 Task: Add an event with the title Sales Strategy Review and Alignment Meeting, date ''2023/11/07'', time 7:00 AM to 9:00 AMand add a description: During this session, we will gather a diverse group of experts, including environmentalists, engineers, urban planners, technology enthusiasts, and policy makers, to foster a multidimensional perspective on the topic. Through an open exchange of ideas, we will collectively explore creative strategies to minimize carbon emissions, reduce traffic congestion, and promote eco-friendly modes of transportation.Select event color  Sage . Add location for the event as: 123 Leidseplein, Amsterdam, Netherlands, logged in from the account softage.5@softage.netand send the event invitation to softage.3@softage.net and softage.4@softage.net. Set a reminder for the event Doesn''t repeat
Action: Mouse moved to (45, 157)
Screenshot: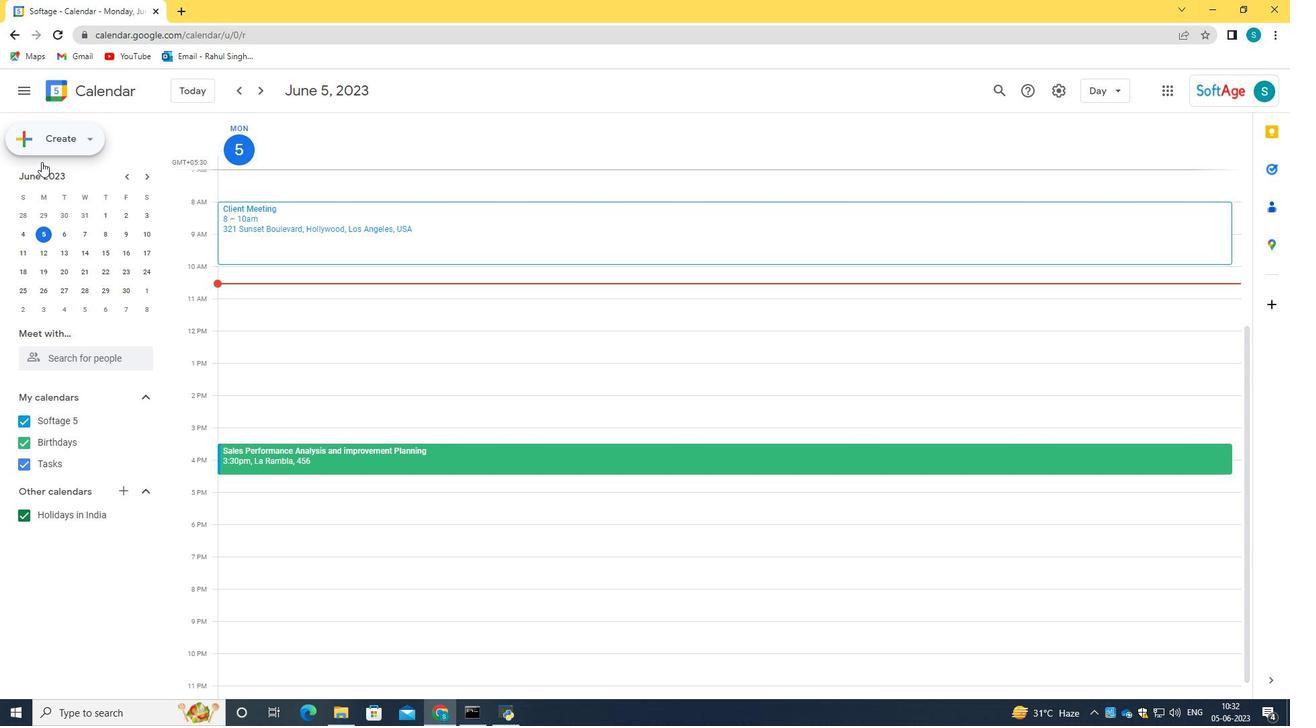 
Action: Mouse pressed left at (45, 157)
Screenshot: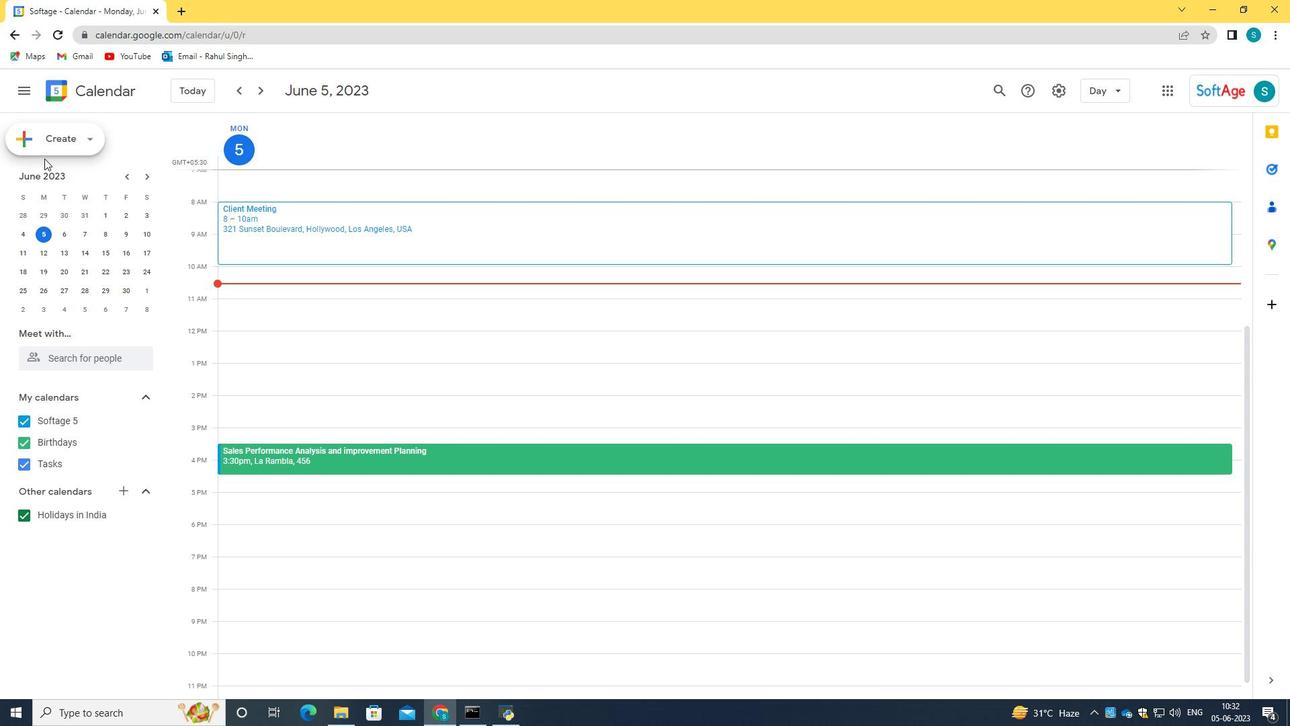 
Action: Mouse moved to (63, 142)
Screenshot: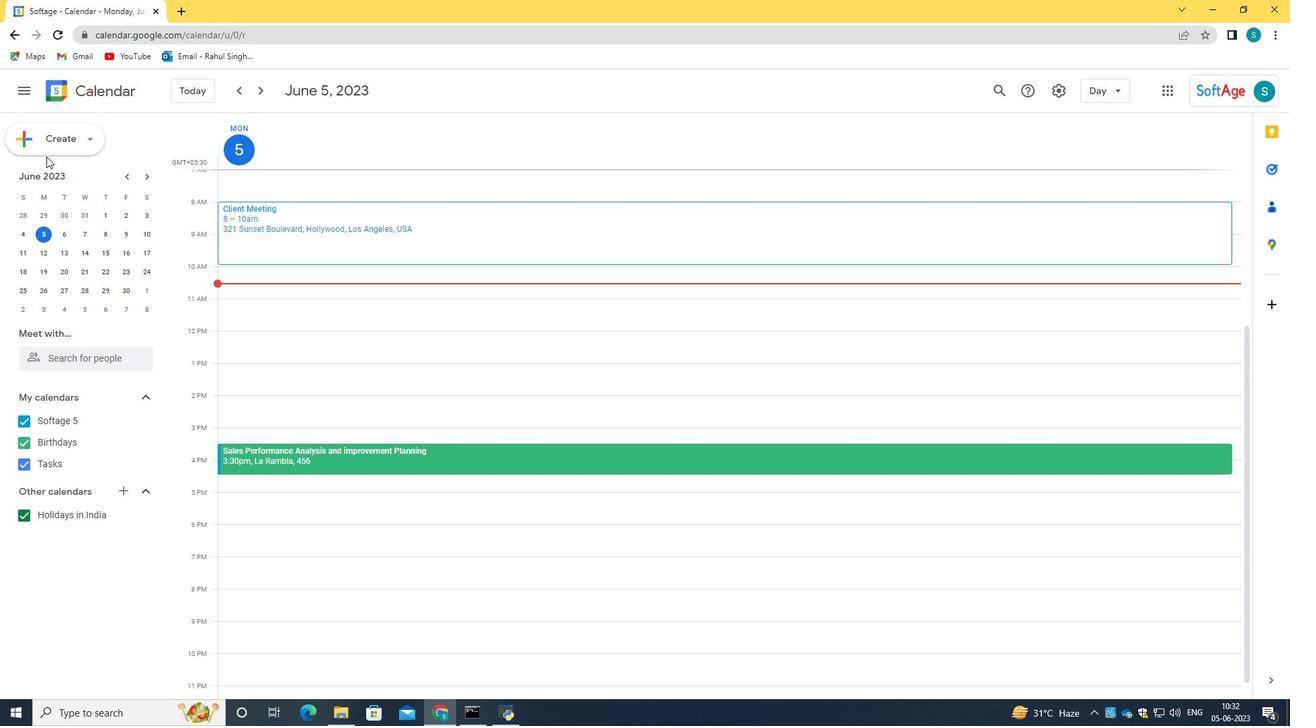 
Action: Mouse pressed left at (63, 142)
Screenshot: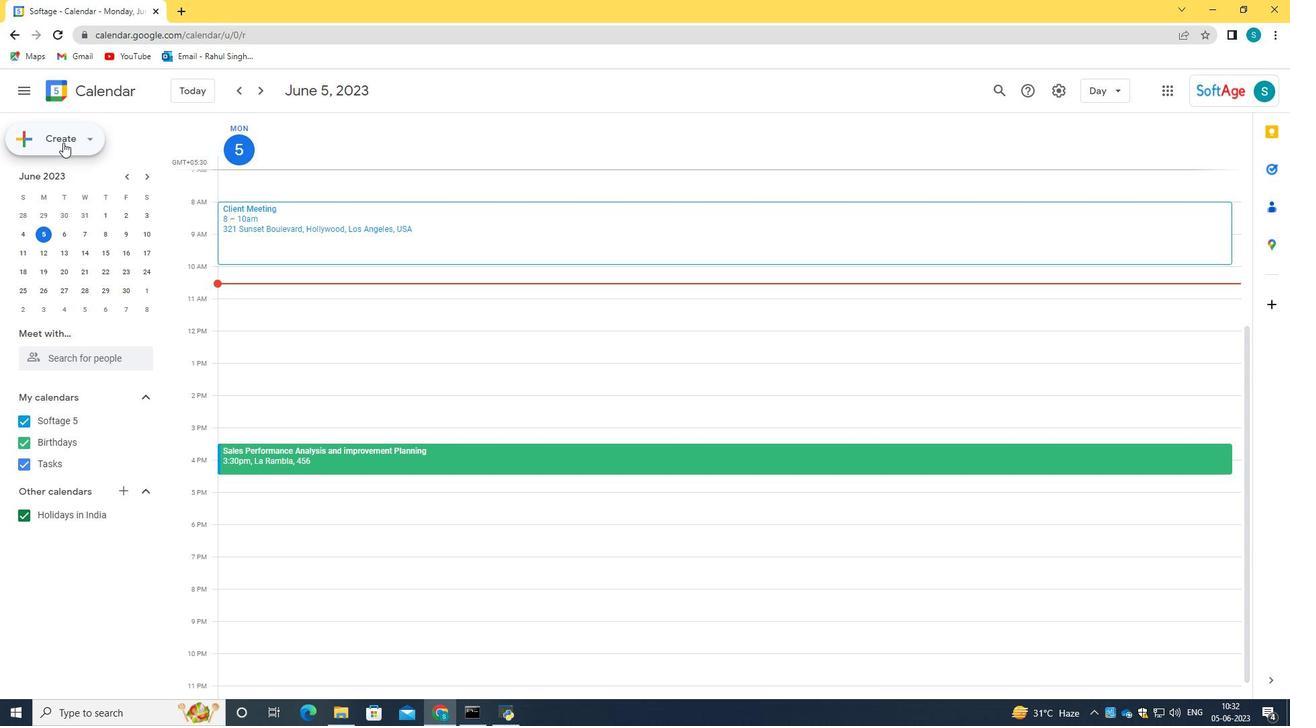 
Action: Mouse moved to (54, 178)
Screenshot: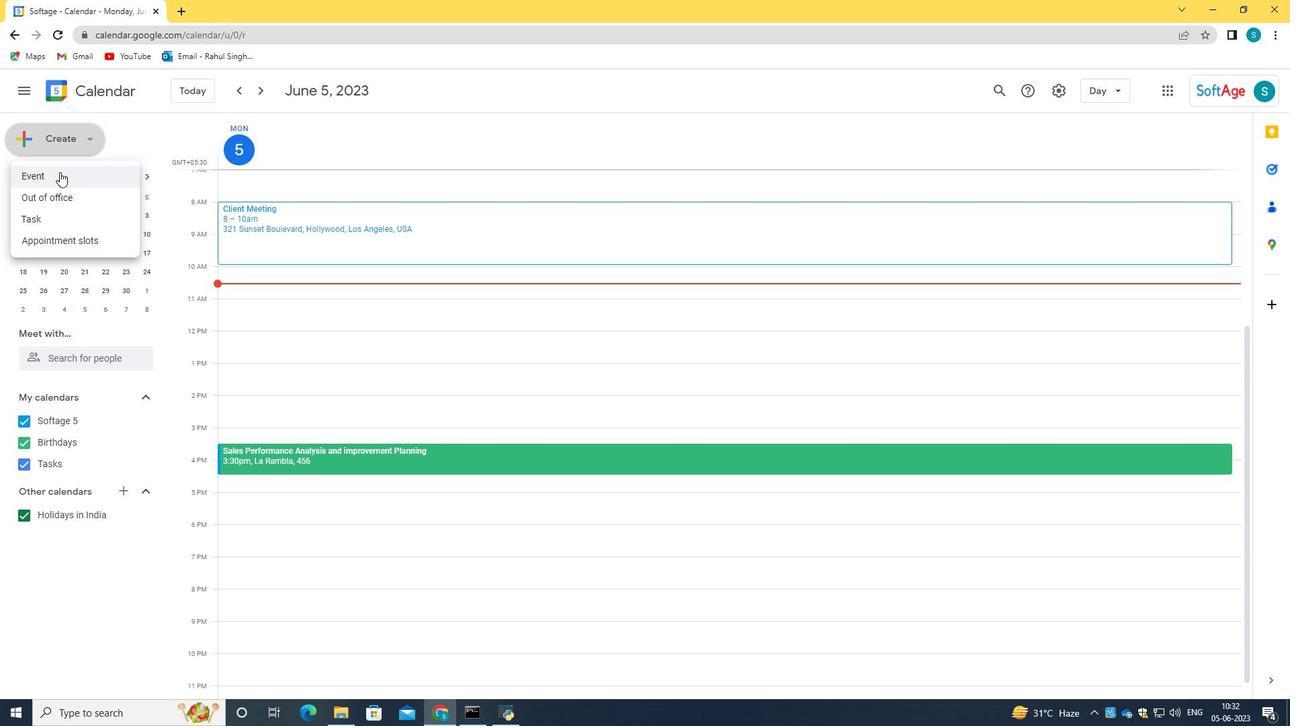
Action: Mouse pressed left at (54, 178)
Screenshot: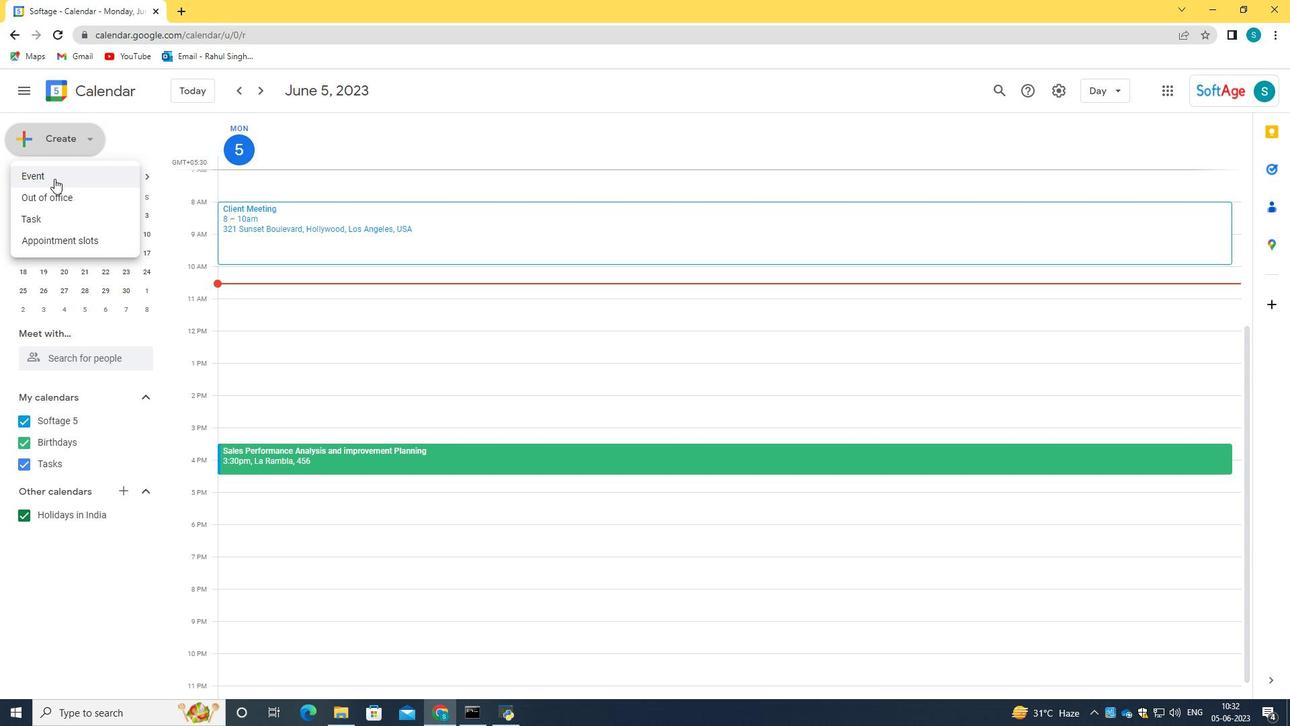
Action: Mouse moved to (763, 543)
Screenshot: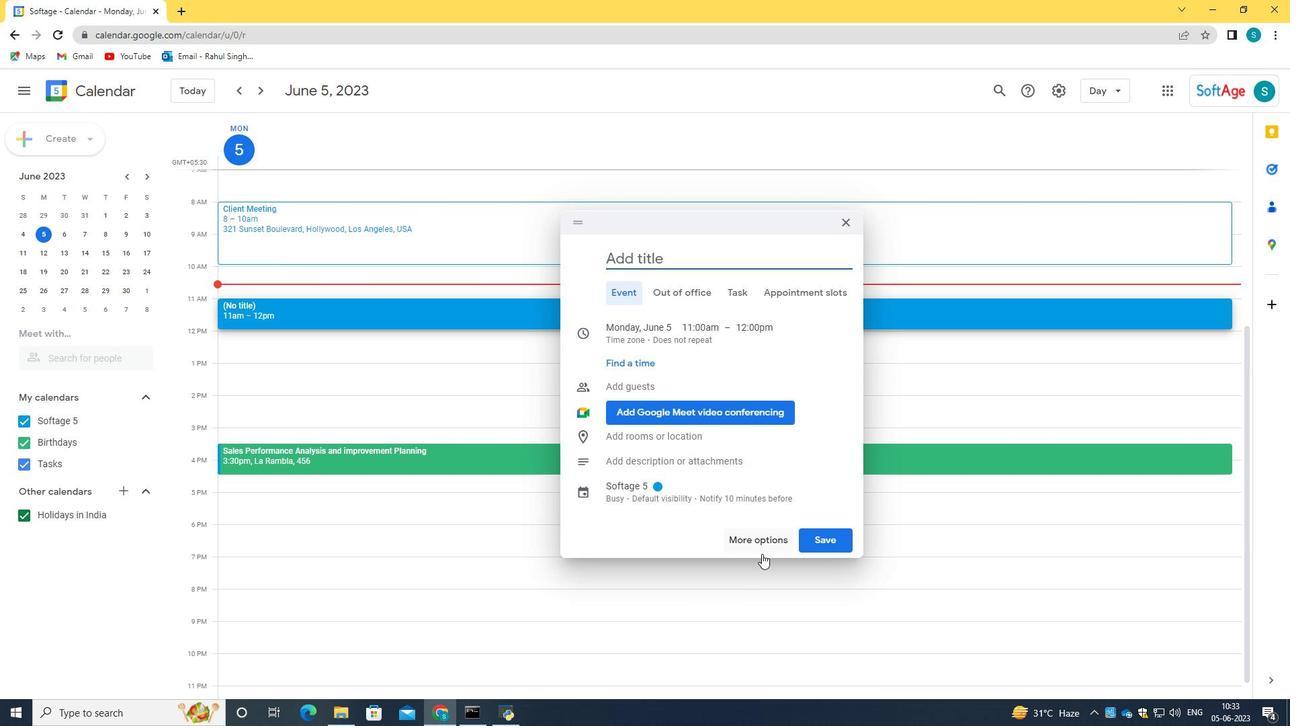 
Action: Mouse pressed left at (763, 543)
Screenshot: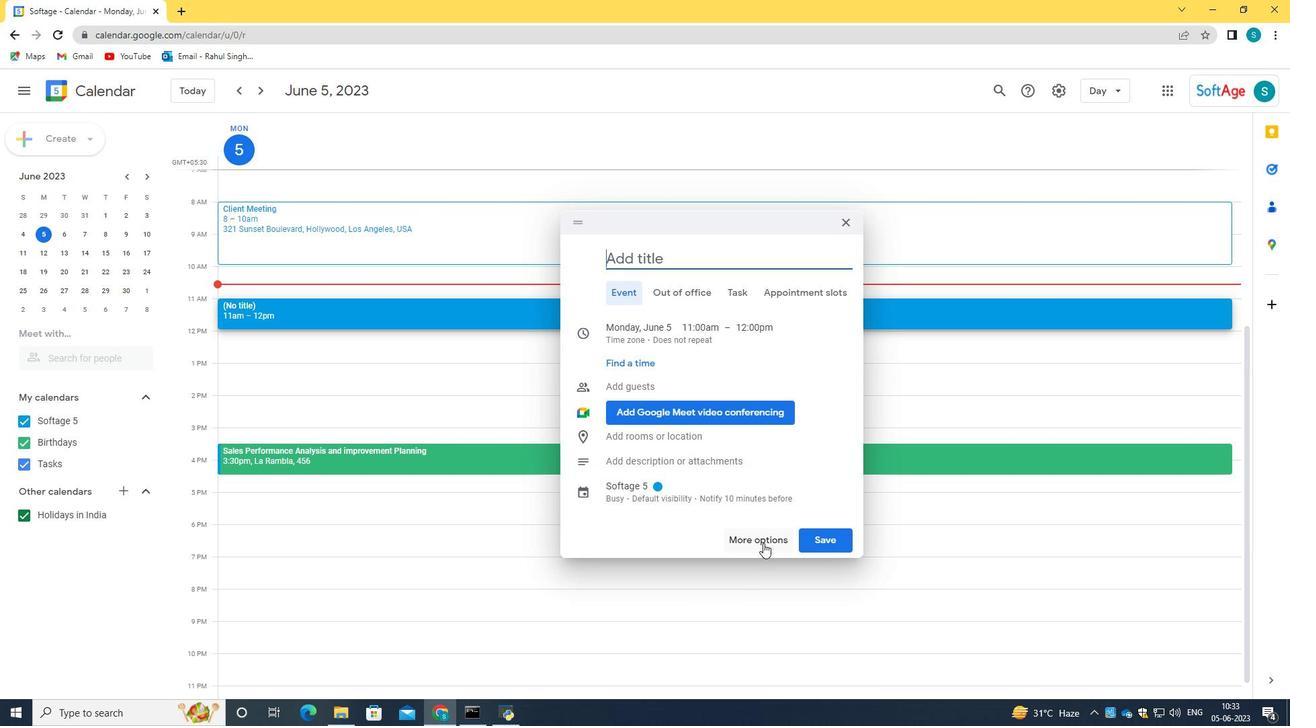 
Action: Mouse moved to (159, 99)
Screenshot: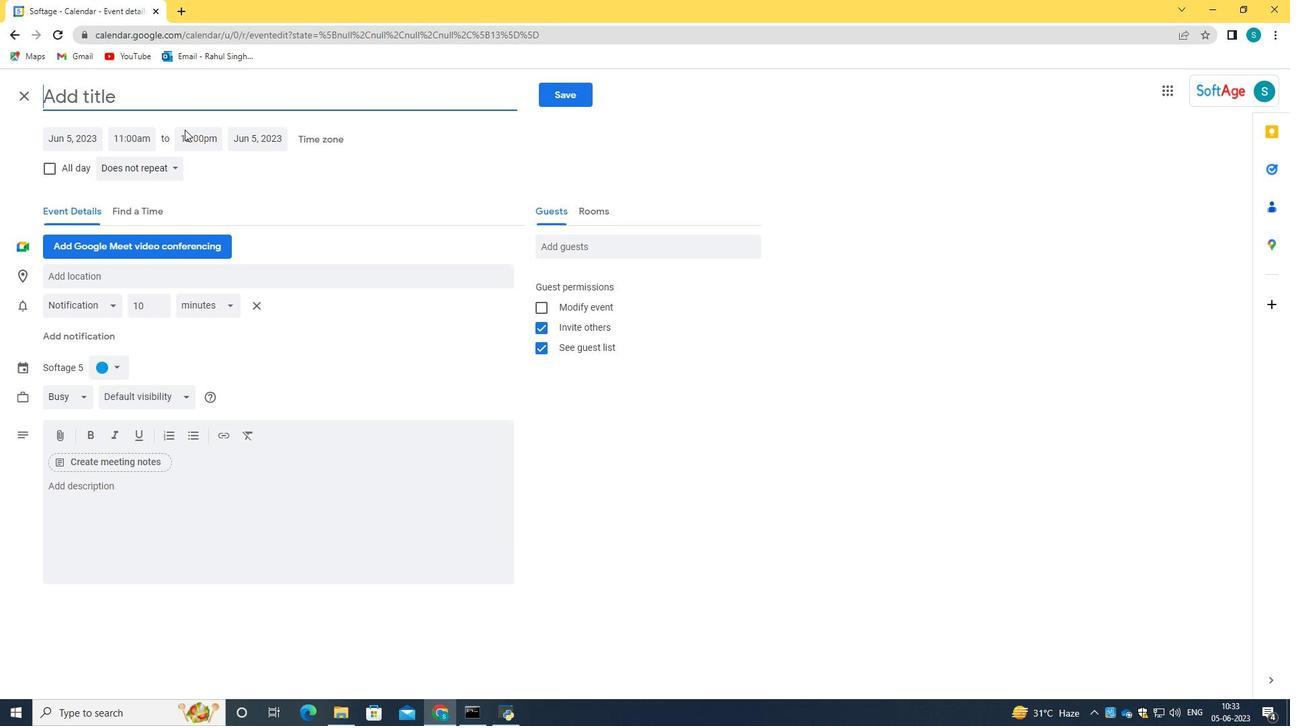 
Action: Mouse pressed left at (159, 99)
Screenshot: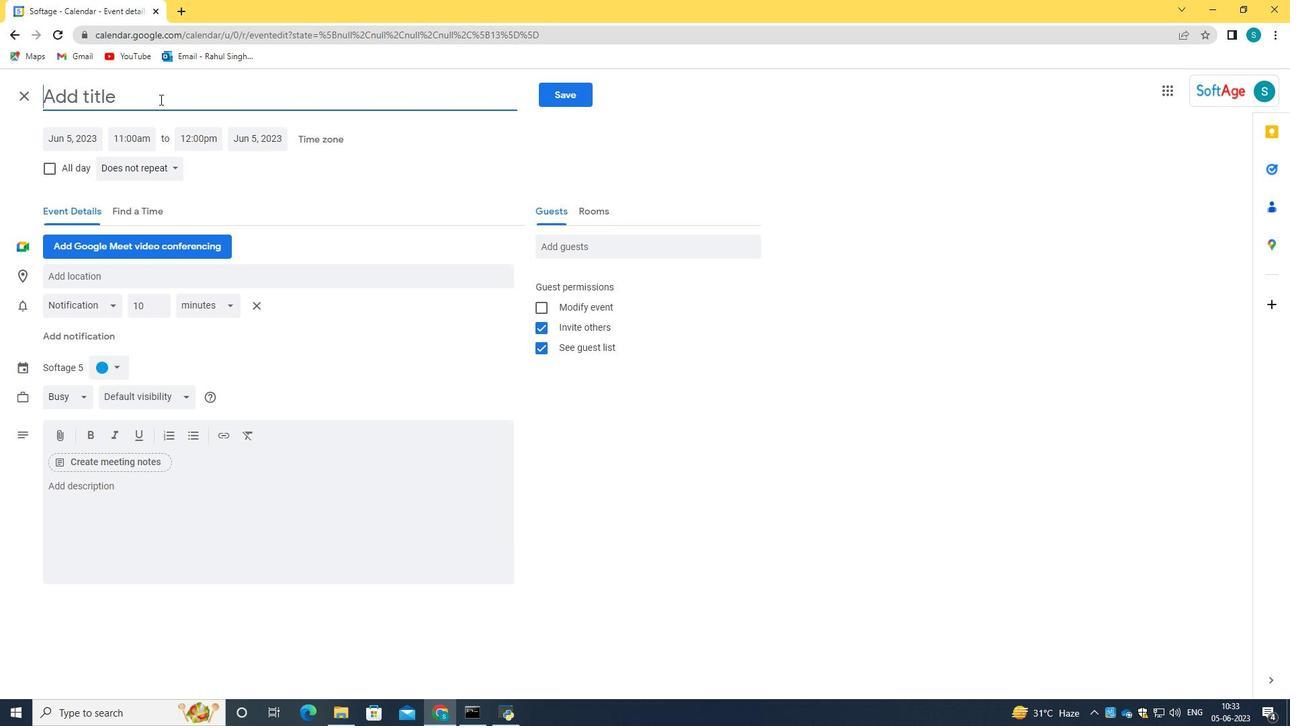 
Action: Key pressed <Key.caps_lock>S<Key.caps_lock>ales<Key.space><Key.caps_lock>S<Key.caps_lock>trategy<Key.space><Key.caps_lock>R<Key.caps_lock>eview<Key.space>and<Key.space><Key.caps_lock>AL<Key.caps_lock><Key.backspace>lignment<Key.space><Key.caps_lock>M<Key.caps_lock>eeting<Key.space>
Screenshot: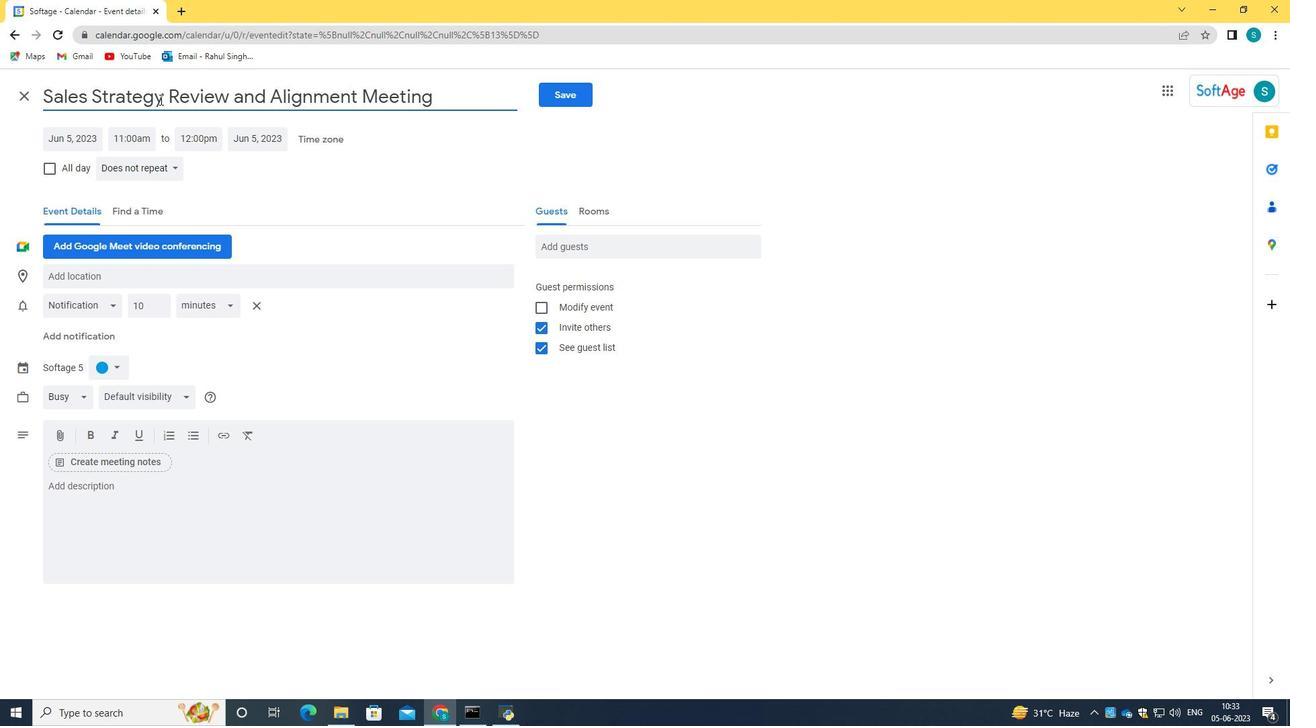 
Action: Mouse moved to (76, 136)
Screenshot: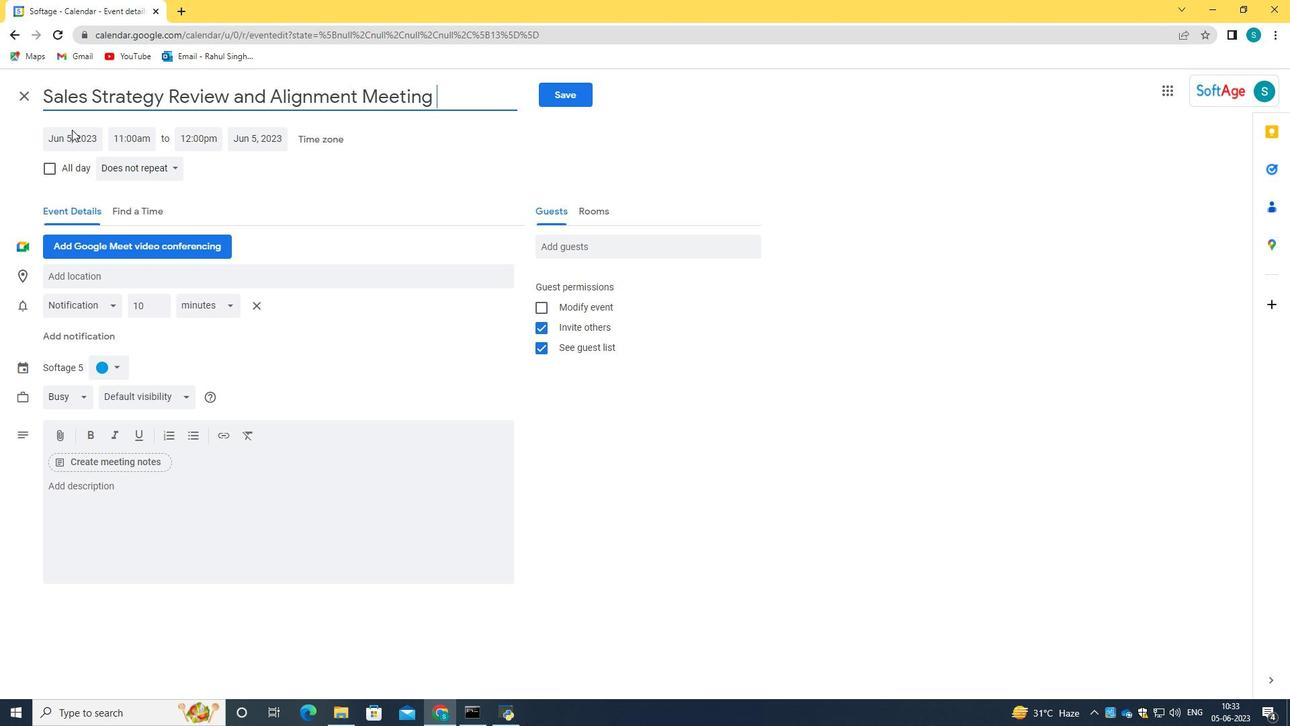 
Action: Mouse pressed left at (76, 136)
Screenshot: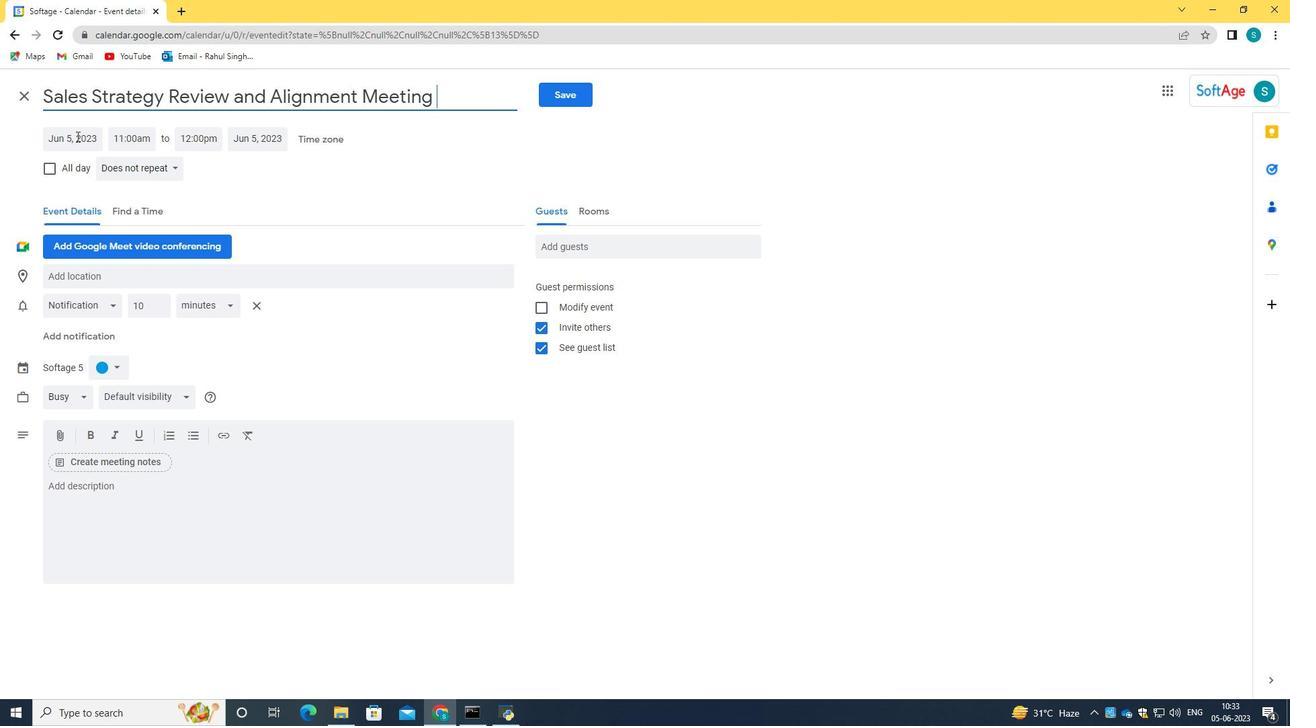 
Action: Key pressed 2023/11/07<Key.tab>07<Key.shift_r>:00<Key.space>am<Key.tab>09<Key.shift_r>:00<Key.space>am
Screenshot: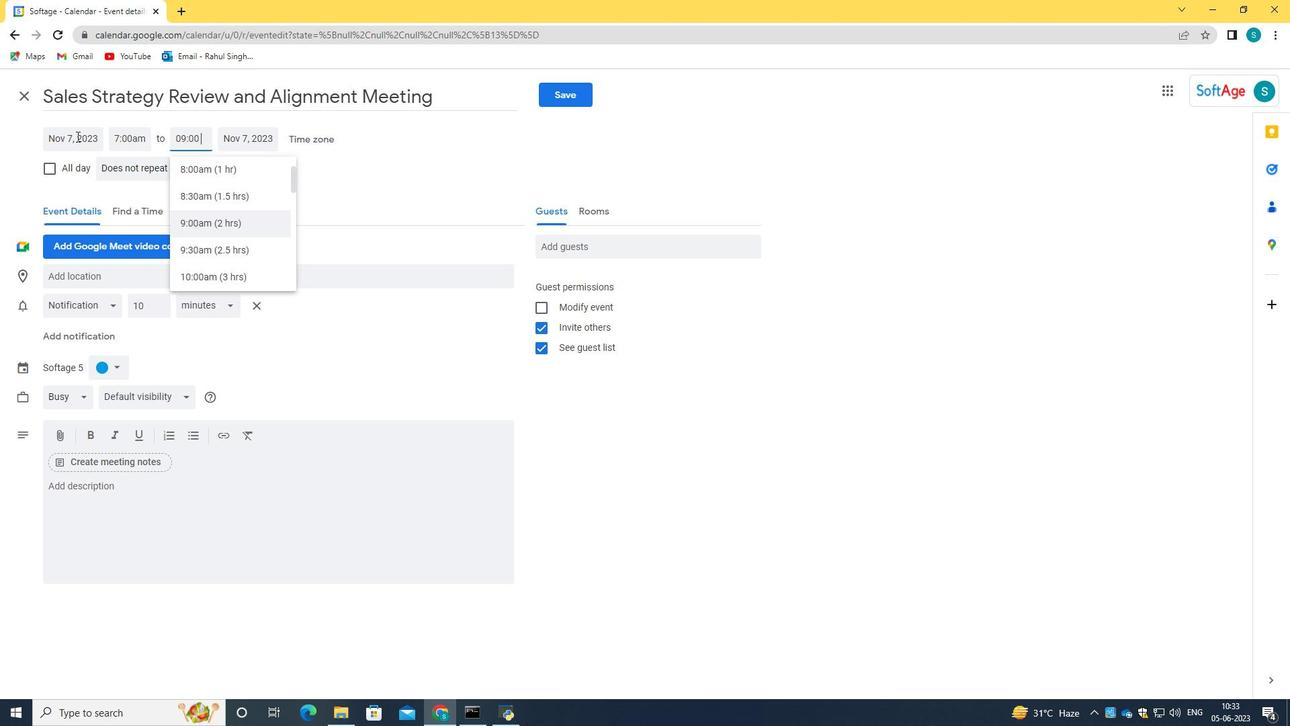 
Action: Mouse moved to (201, 225)
Screenshot: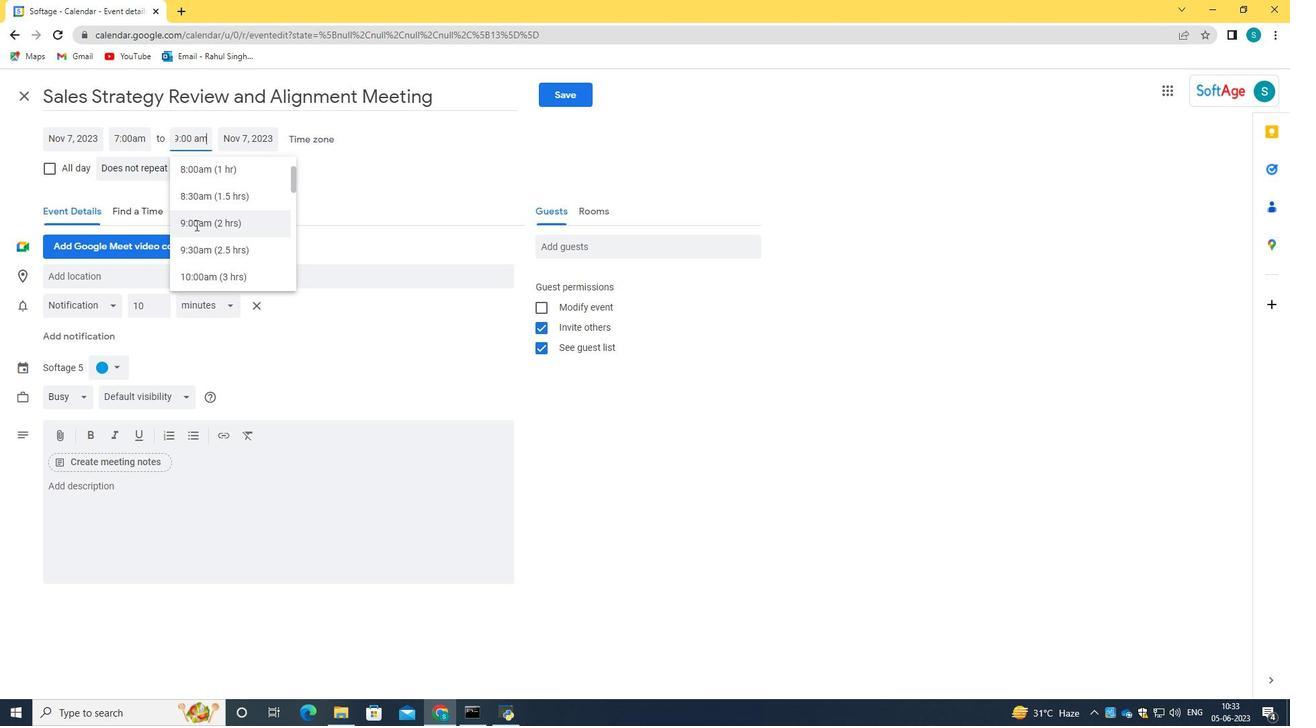 
Action: Mouse pressed left at (201, 225)
Screenshot: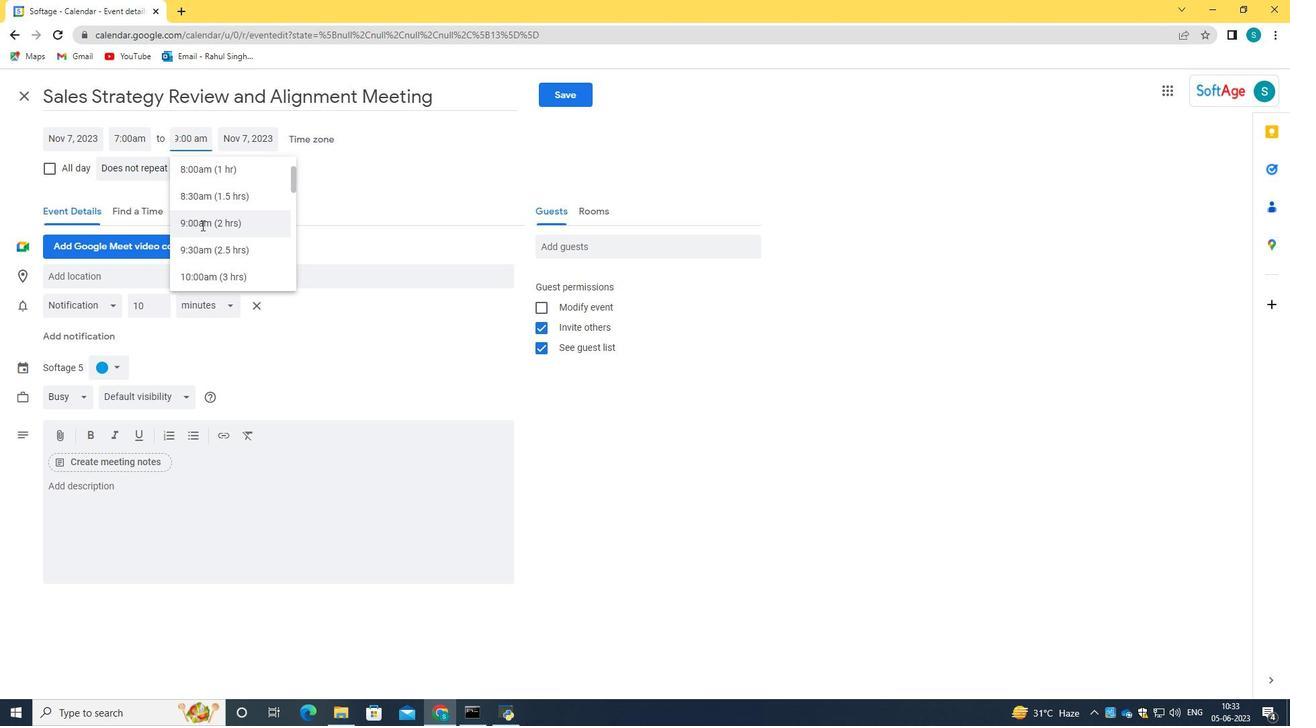 
Action: Mouse moved to (278, 189)
Screenshot: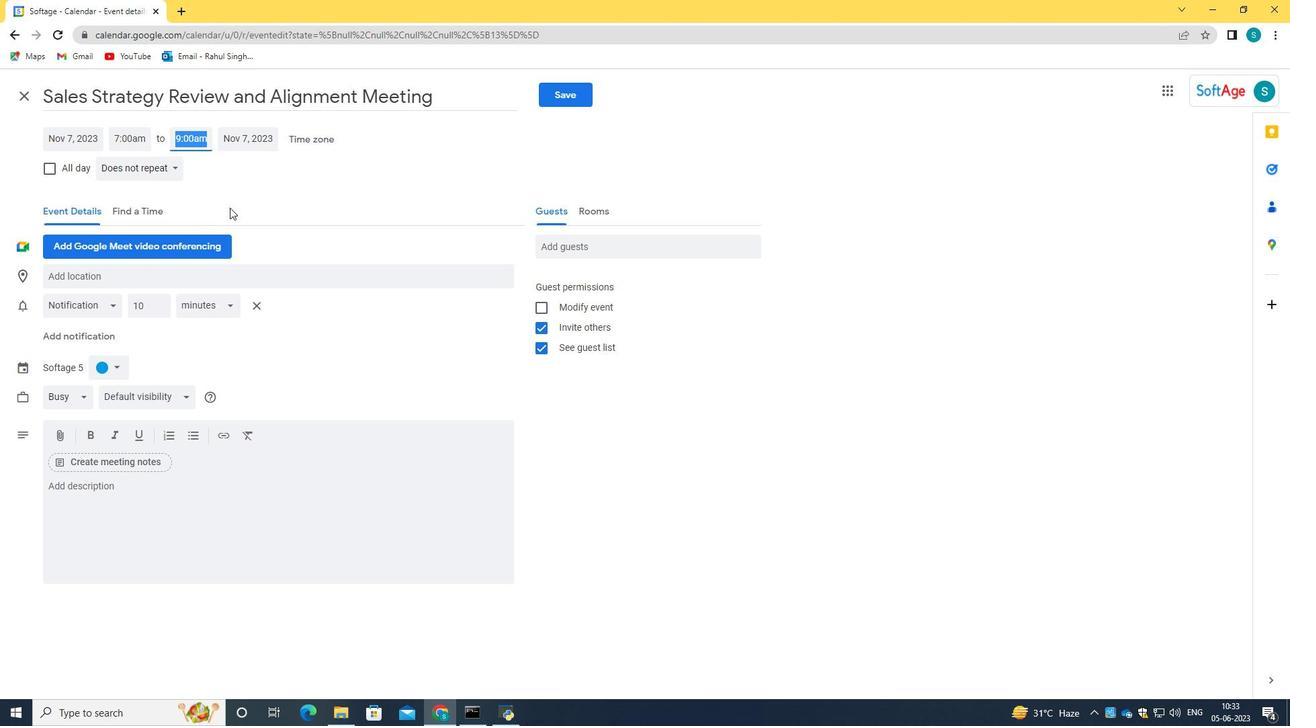 
Action: Mouse pressed left at (278, 189)
Screenshot: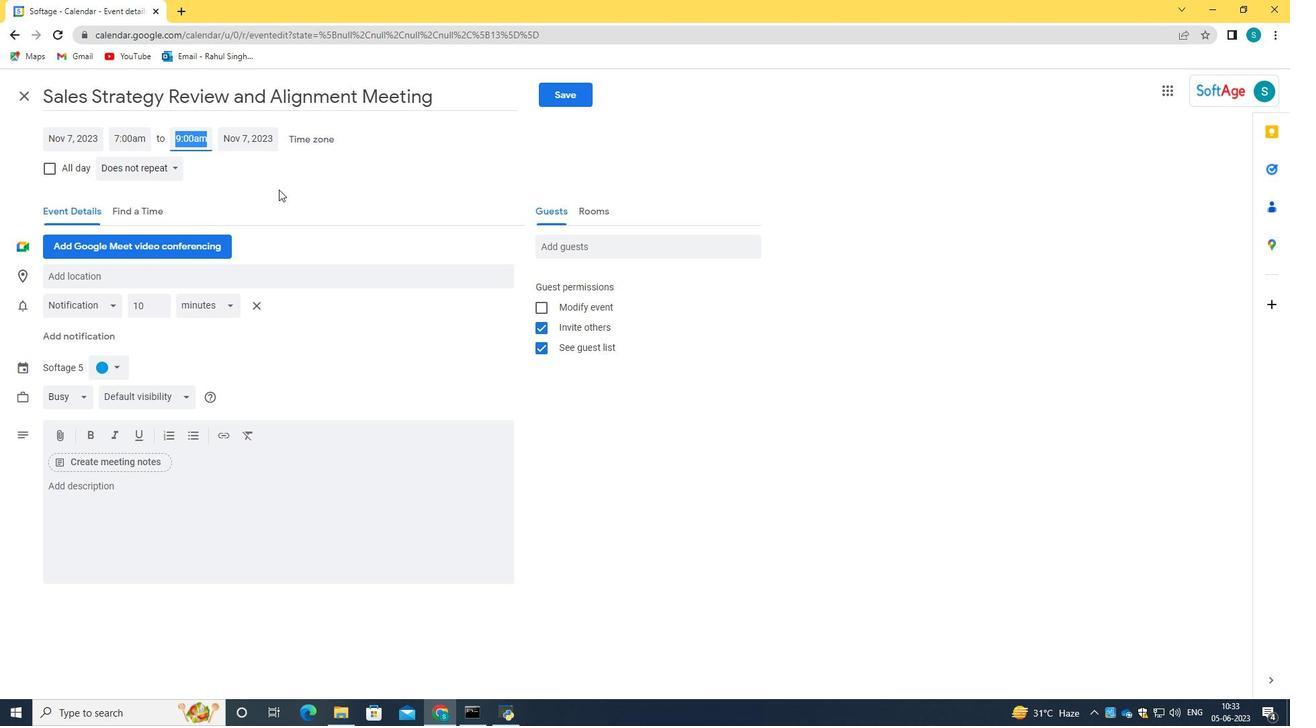 
Action: Mouse moved to (126, 506)
Screenshot: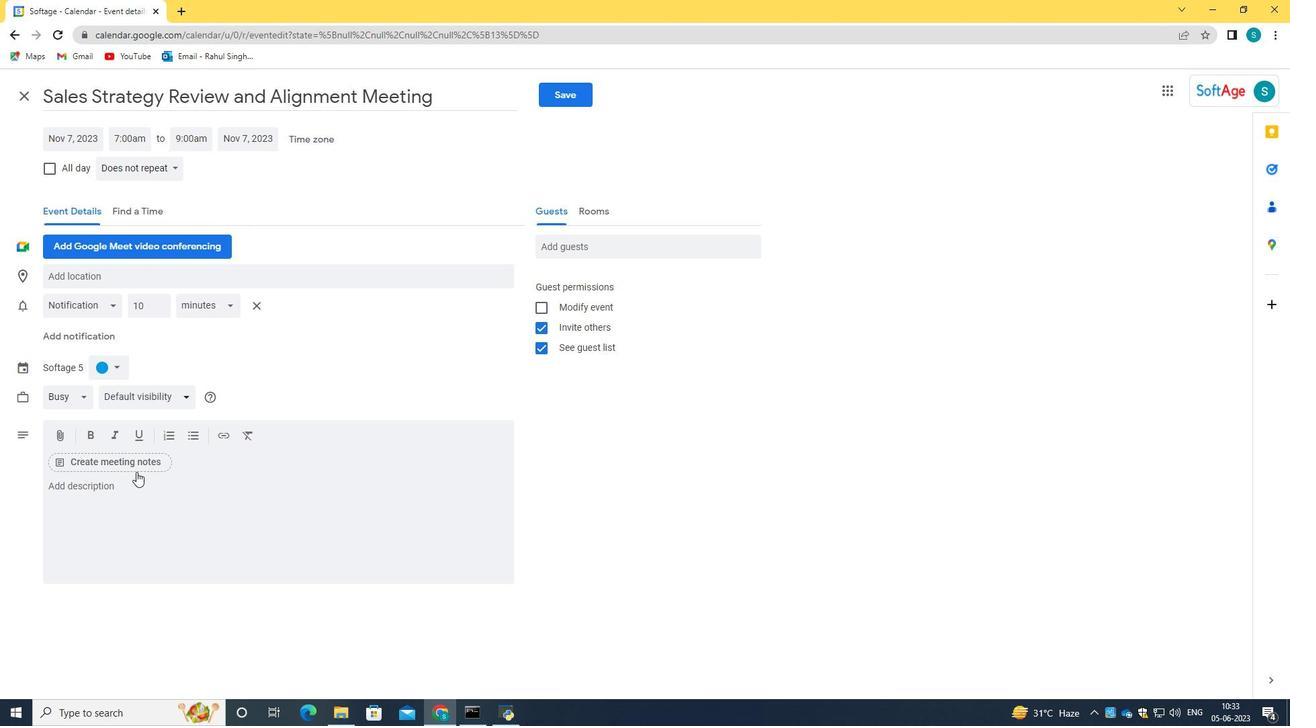 
Action: Mouse pressed left at (126, 506)
Screenshot: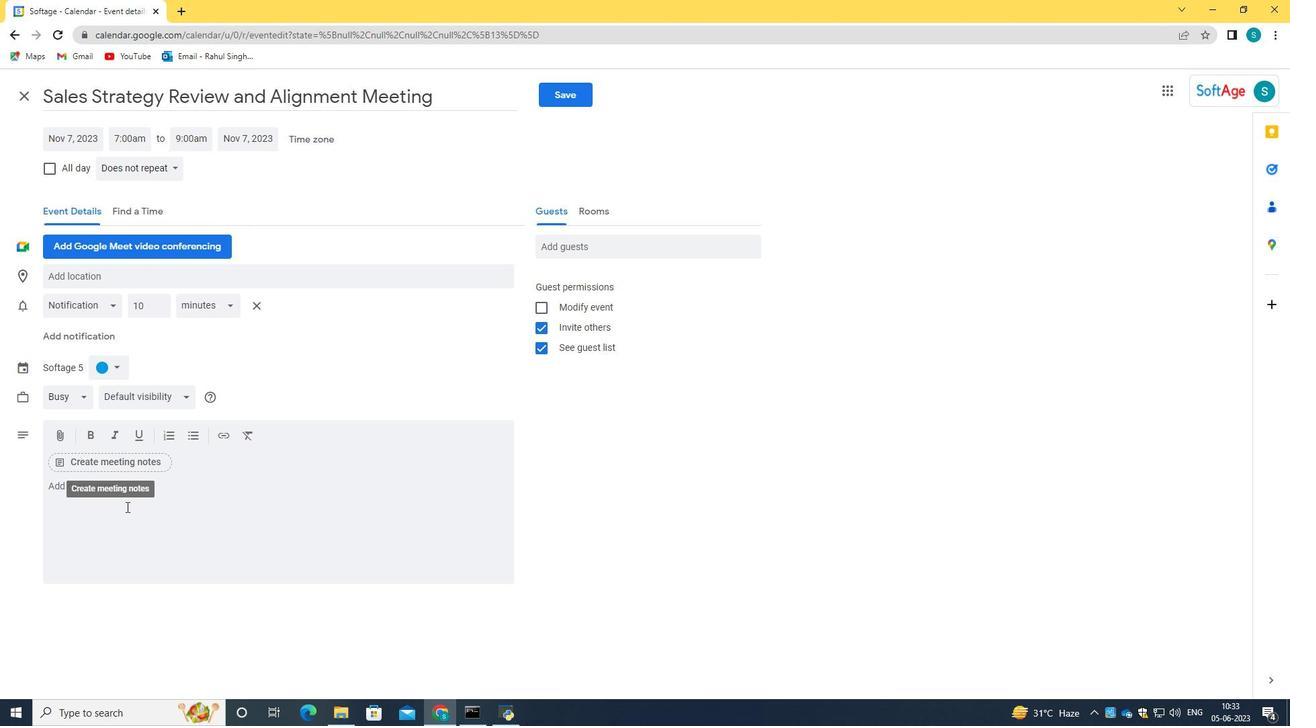 
Action: Key pressed <Key.caps_lock>D<Key.caps_lock>uring<Key.space>this<Key.space><Key.caps_lock>S<Key.caps_lock>ession,<Key.space>we<Key.space>will<Key.space>gather<Key.space>a<Key.space>diverse<Key.space>group<Key.space>of<Key.space>expaer<Key.backspace><Key.backspace><Key.backspace>erts<Key.space><Key.backspace>,<Key.space>including<Key.space>environmentalists,<Key.space>engineers,<Key.space>urban<Key.space>planners,<Key.space>technology<Key.space>enthusiasts,<Key.space>and<Key.space>policy<Key.space>makers,<Key.space>to<Key.space>foster<Key.space>a<Key.space>multiddimensional<Key.space>p=<Key.backspace><Key.backspace>
Screenshot: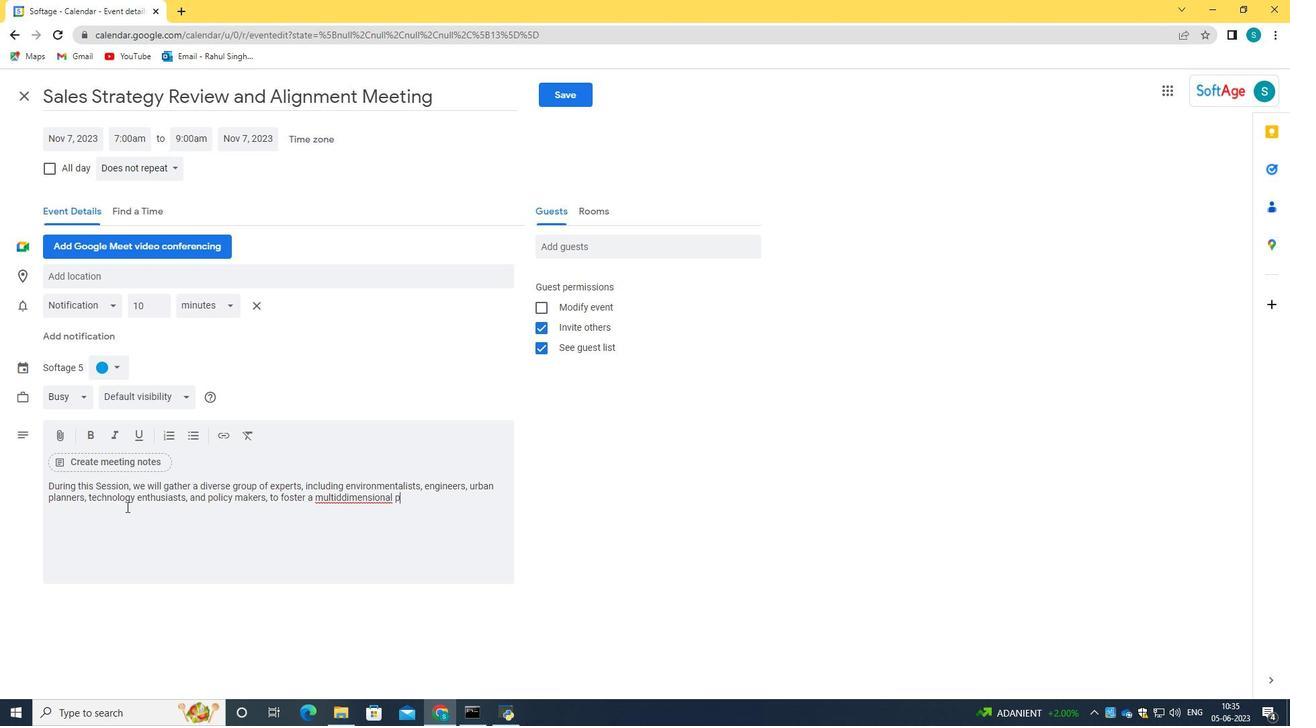 
Action: Mouse moved to (113, 542)
Screenshot: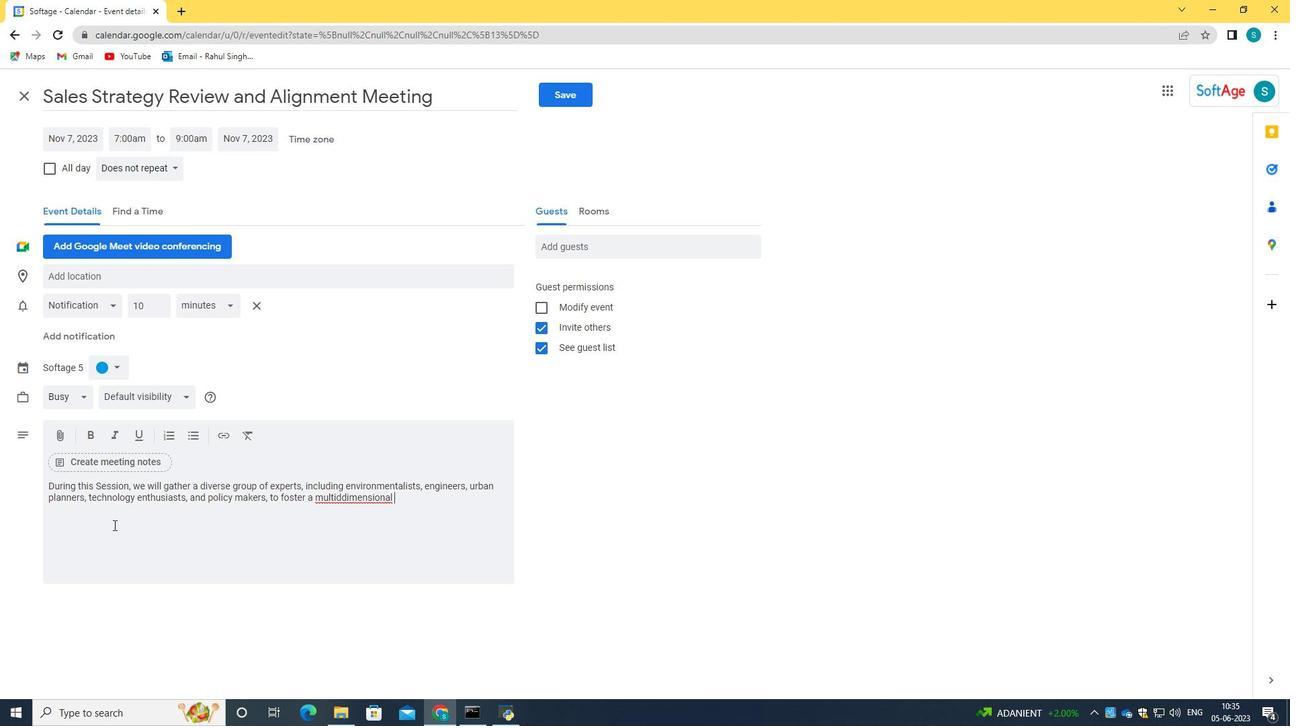
Action: Key pressed <Key.backspace>
Screenshot: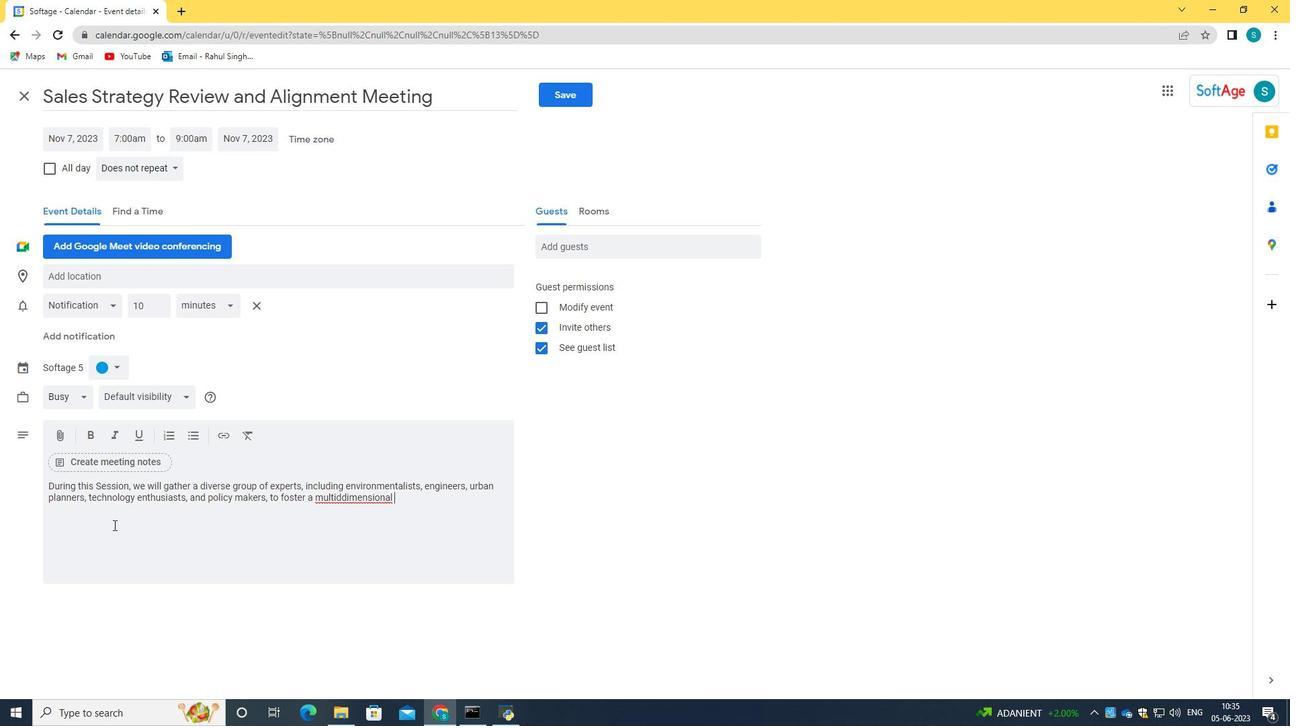 
Action: Mouse moved to (350, 501)
Screenshot: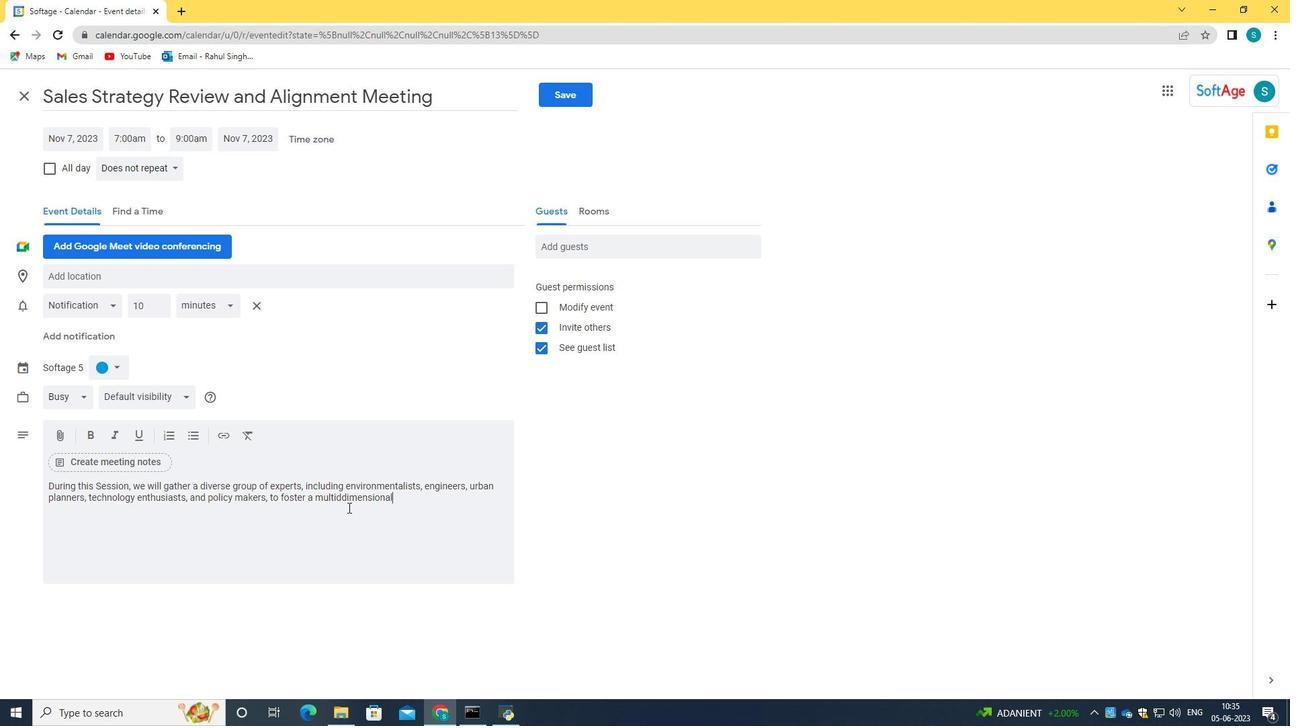 
Action: Mouse pressed right at (350, 501)
Screenshot: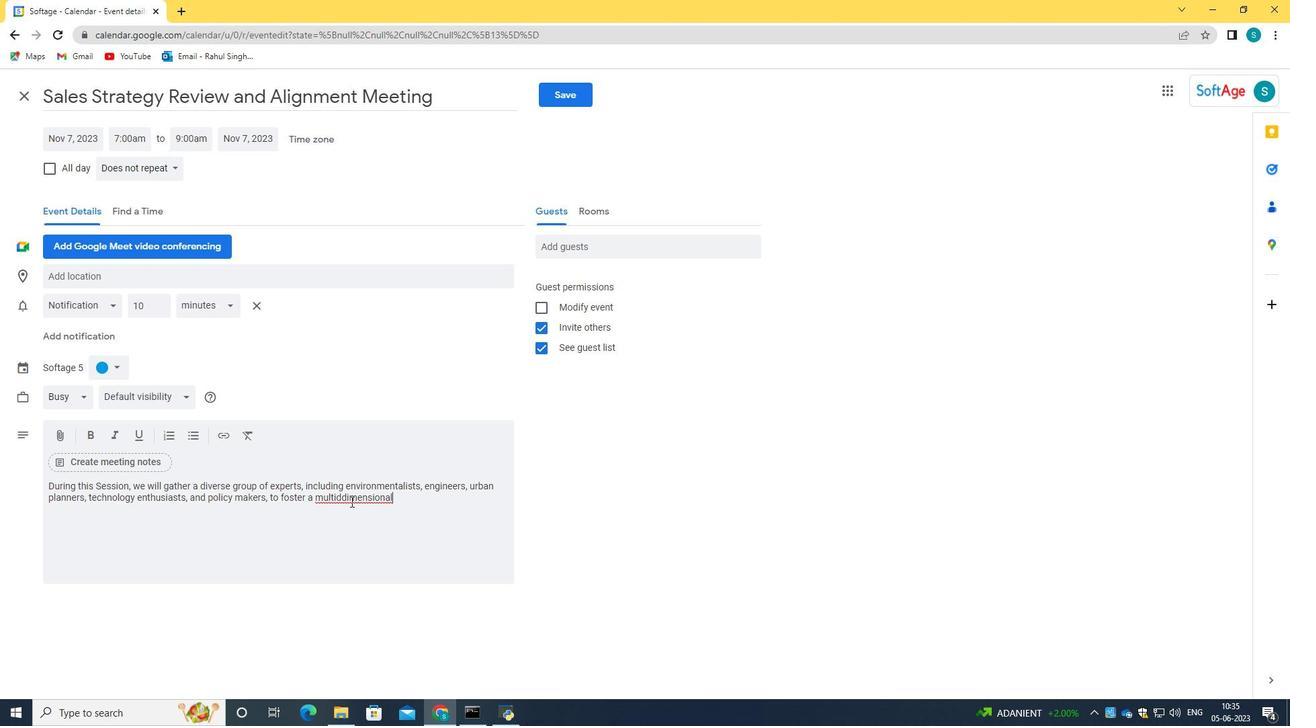 
Action: Mouse moved to (495, 328)
Screenshot: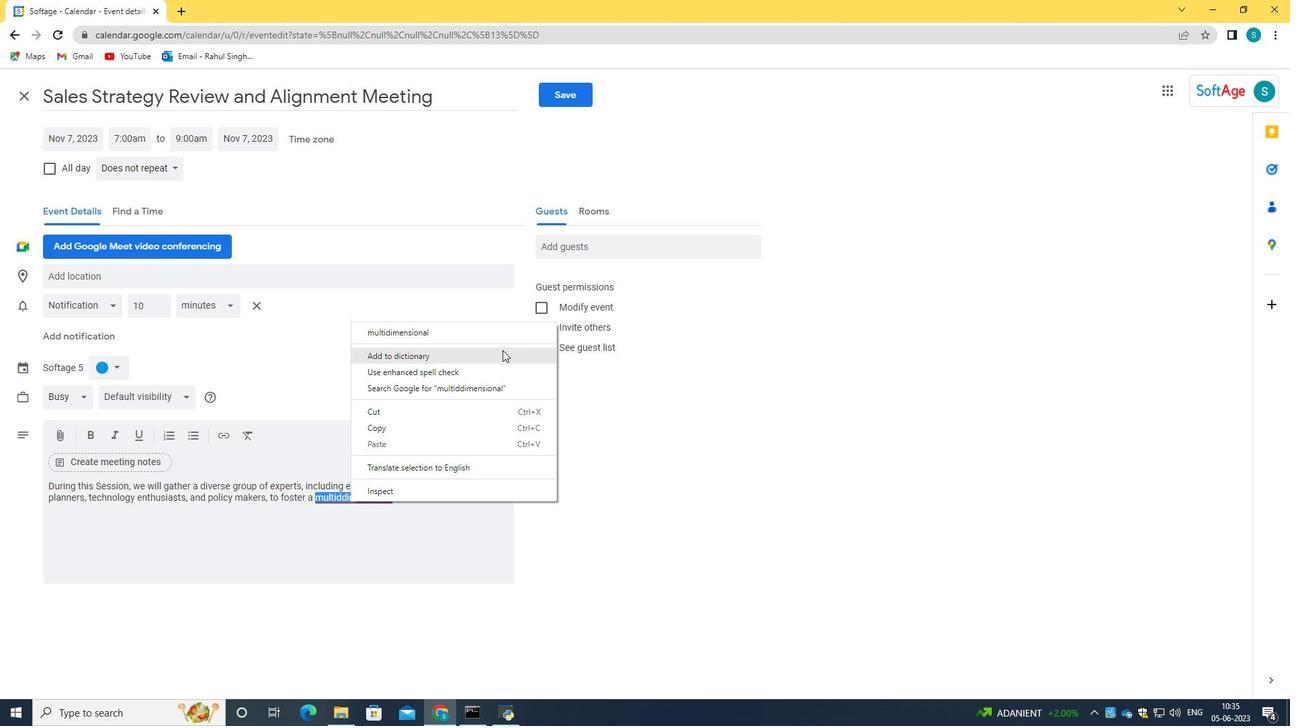
Action: Mouse pressed left at (495, 328)
Screenshot: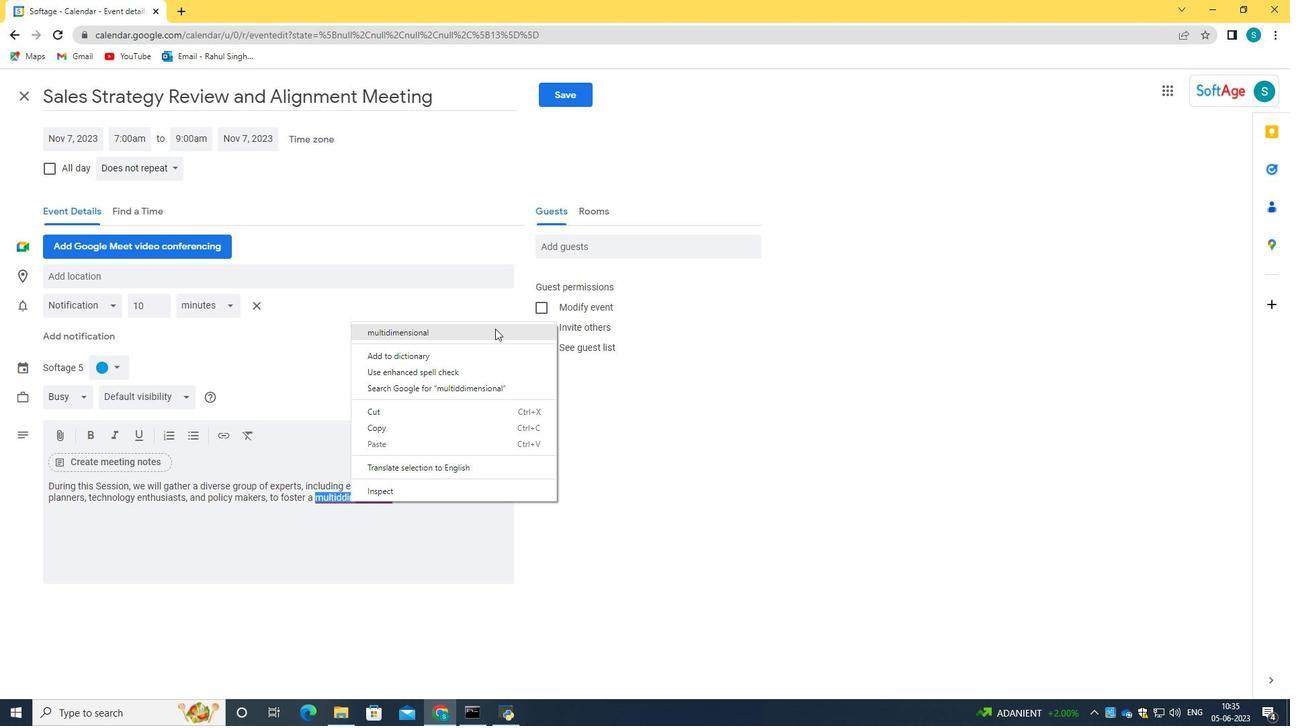 
Action: Mouse moved to (442, 495)
Screenshot: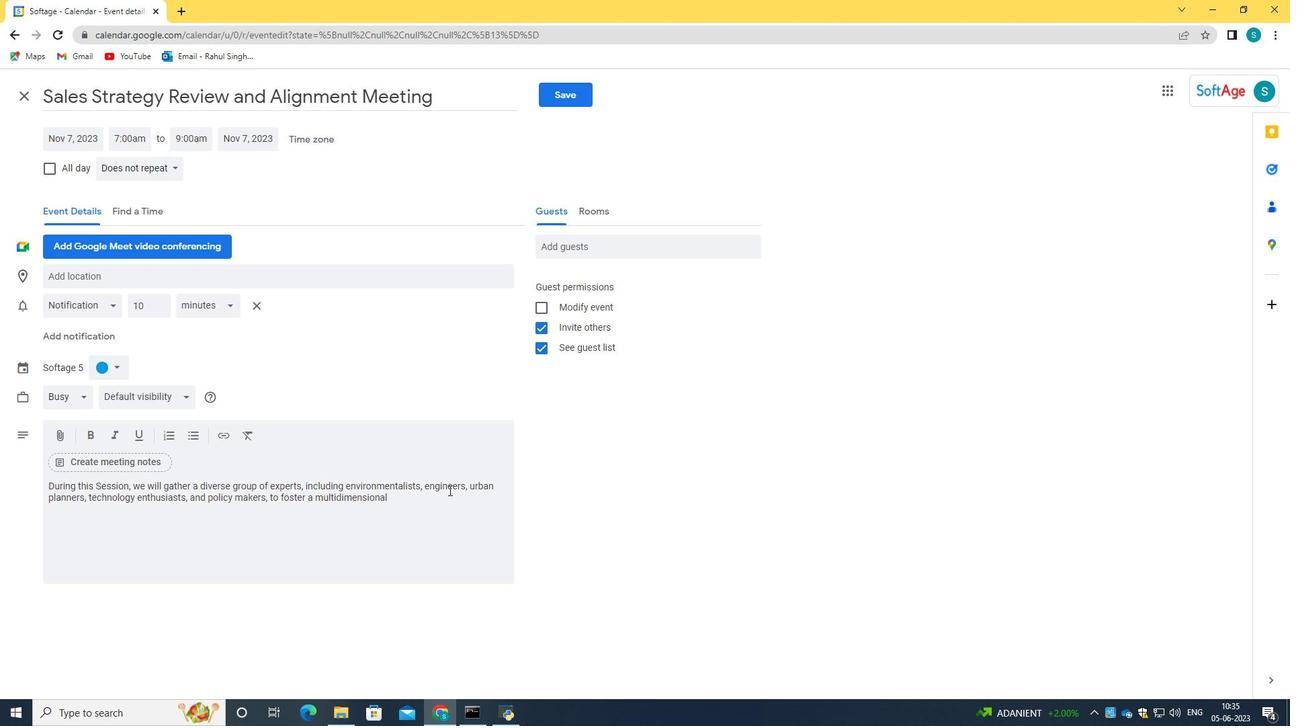 
Action: Key pressed <Key.space>
Screenshot: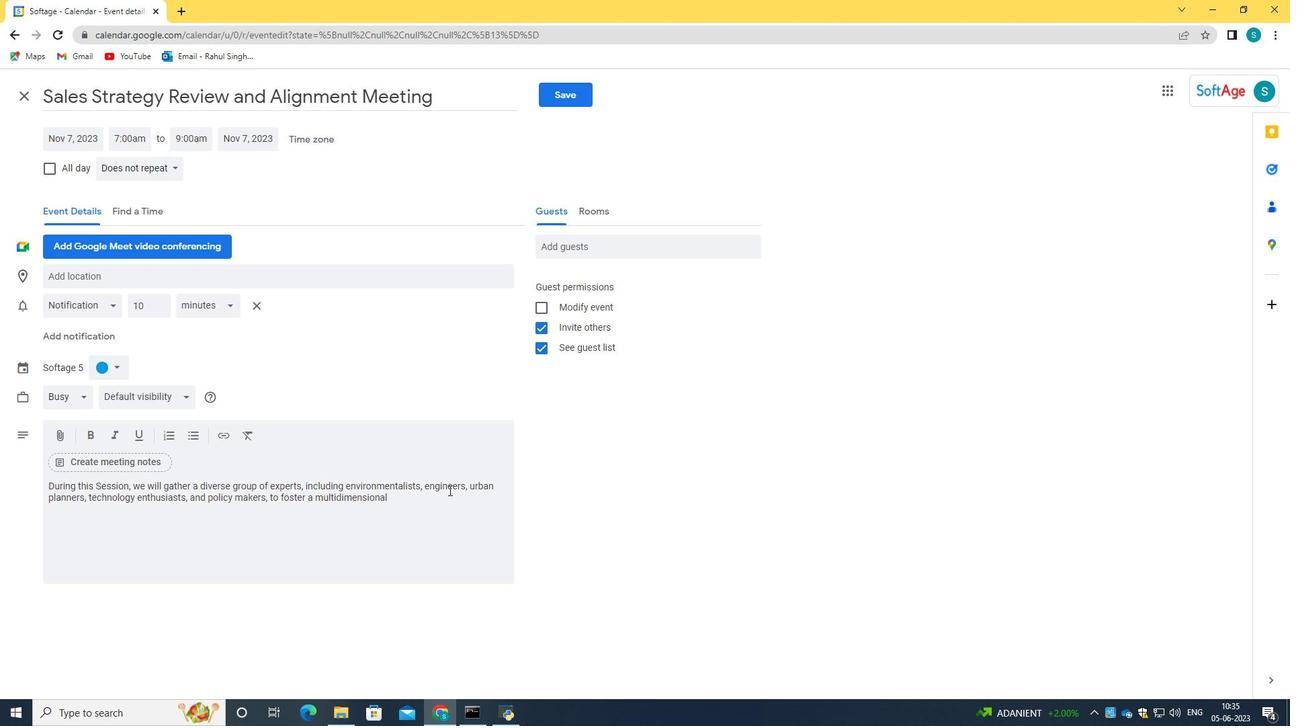 
Action: Mouse moved to (434, 500)
Screenshot: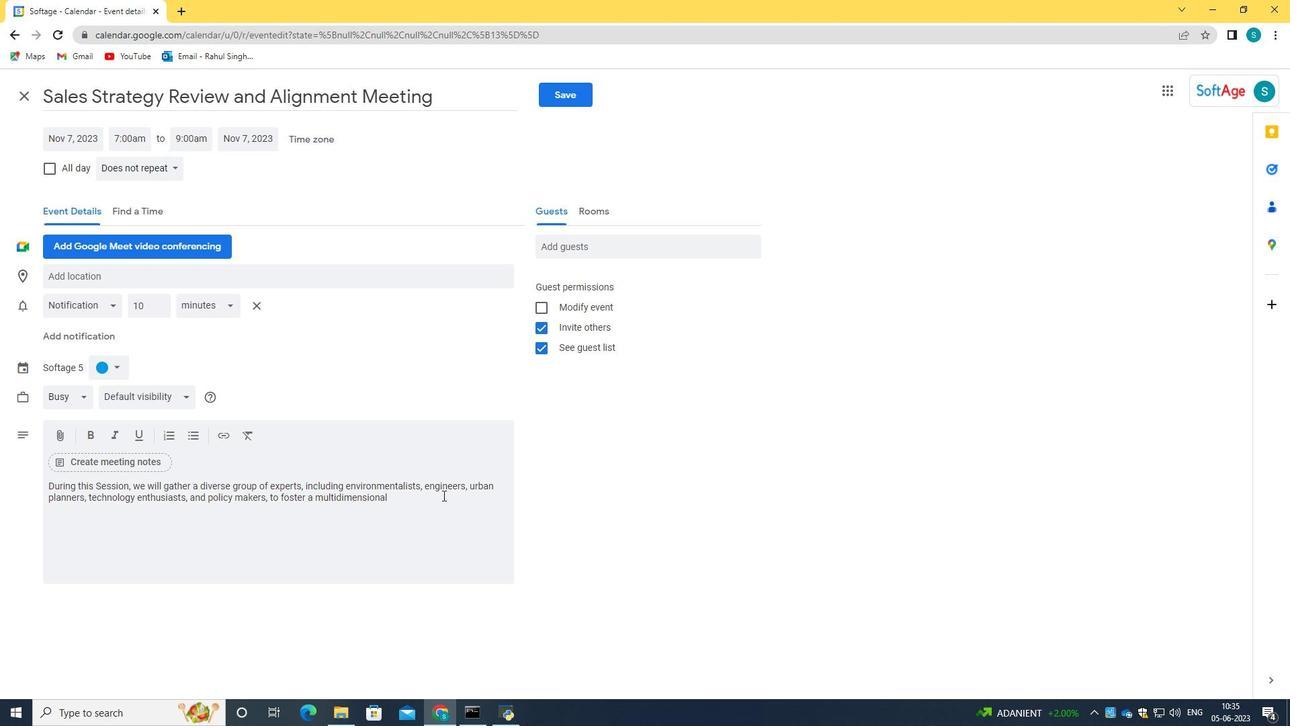
Action: Key pressed pr<Key.backspace>erspective<Key.space>on<Key.space>the<Key.space>topic.<Key.space><Key.caps_lock>T<Key.caps_lock>hrough<Key.space>an<Key.space>open<Key.space>exchange<Key.space>of<Key.space>ideas<Key.space>,<Key.space>will<Key.space>collectively<Key.space>explore<Key.space>creative<Key.space>strategies<Key.space>to<Key.space>minimize<Key.space>carbon<Key.space>emissions,<Key.space>reduse<Key.space>tra<Key.backspace><Key.backspace><Key.backspace><Key.backspace><Key.backspace><Key.backspace>ce<Key.space>traffic<Key.space>congestion,<Key.space>and<Key.space>promote<Key.space>eco-r<Key.backspace>friendlyu<Key.backspace><Key.space>modes<Key.space>of<Key.space>transporation.
Screenshot: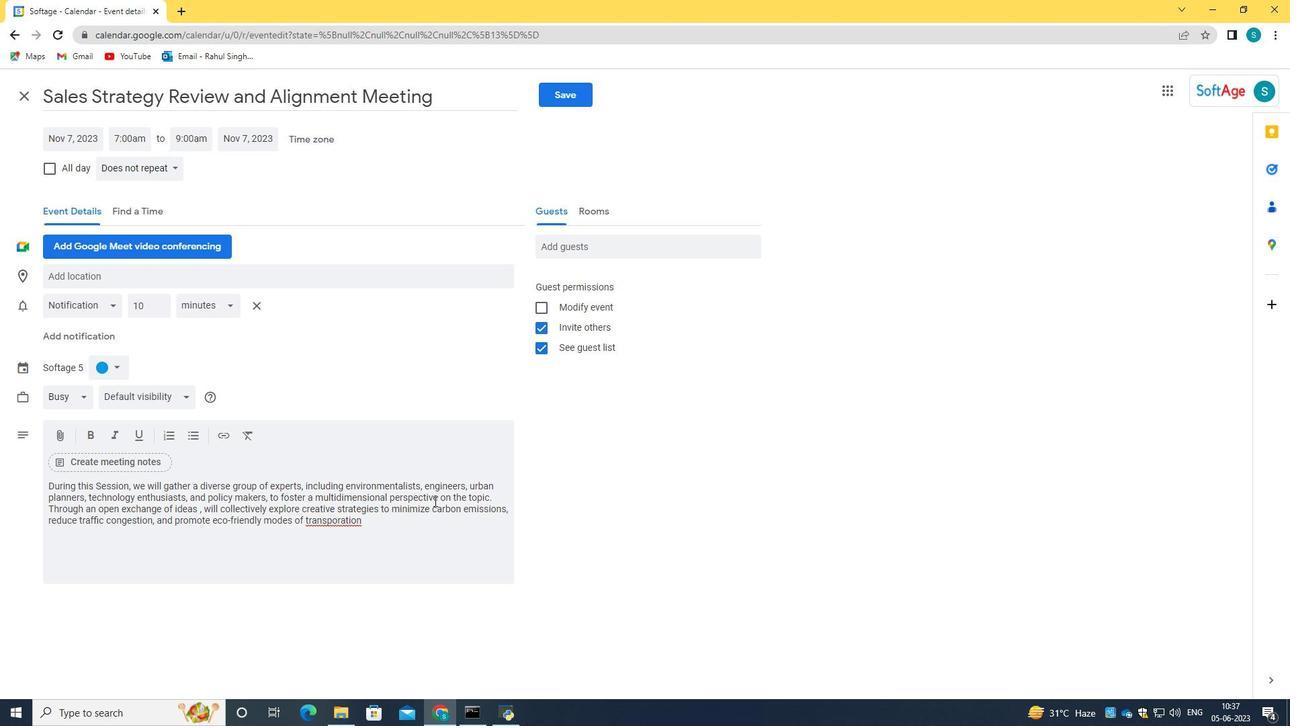 
Action: Mouse moved to (337, 516)
Screenshot: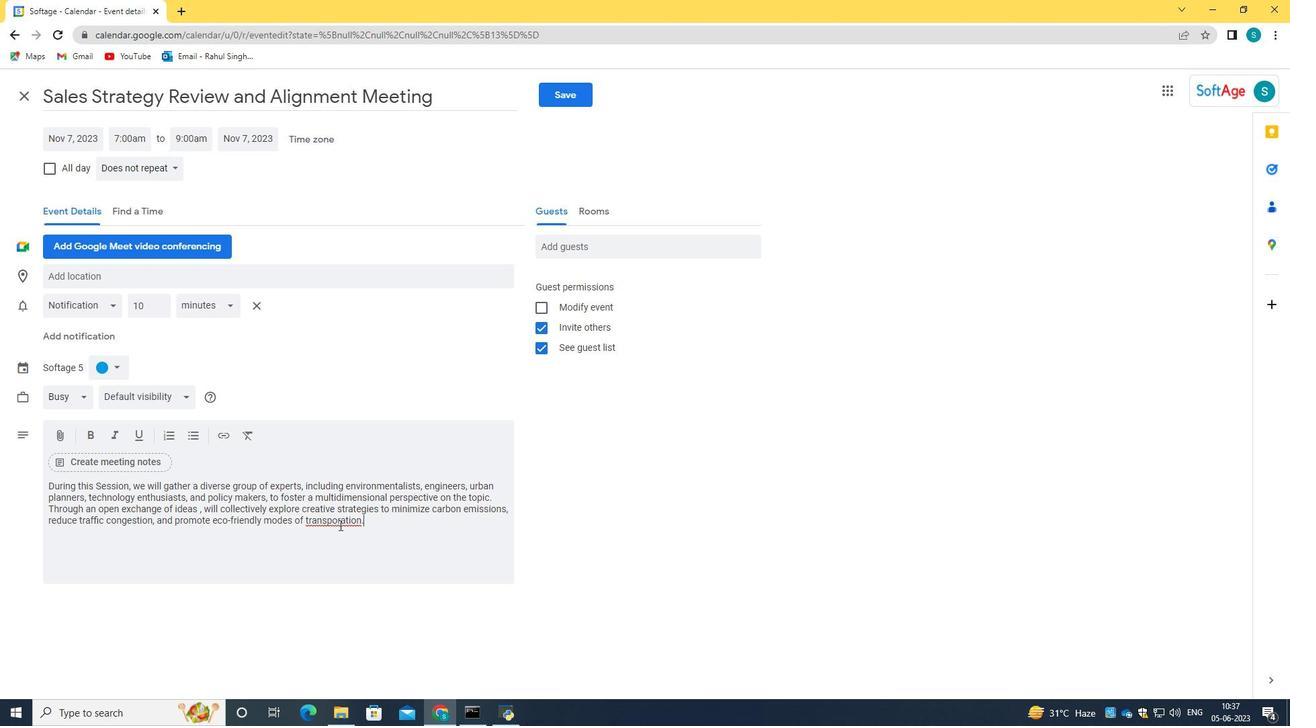 
Action: Mouse pressed right at (337, 516)
Screenshot: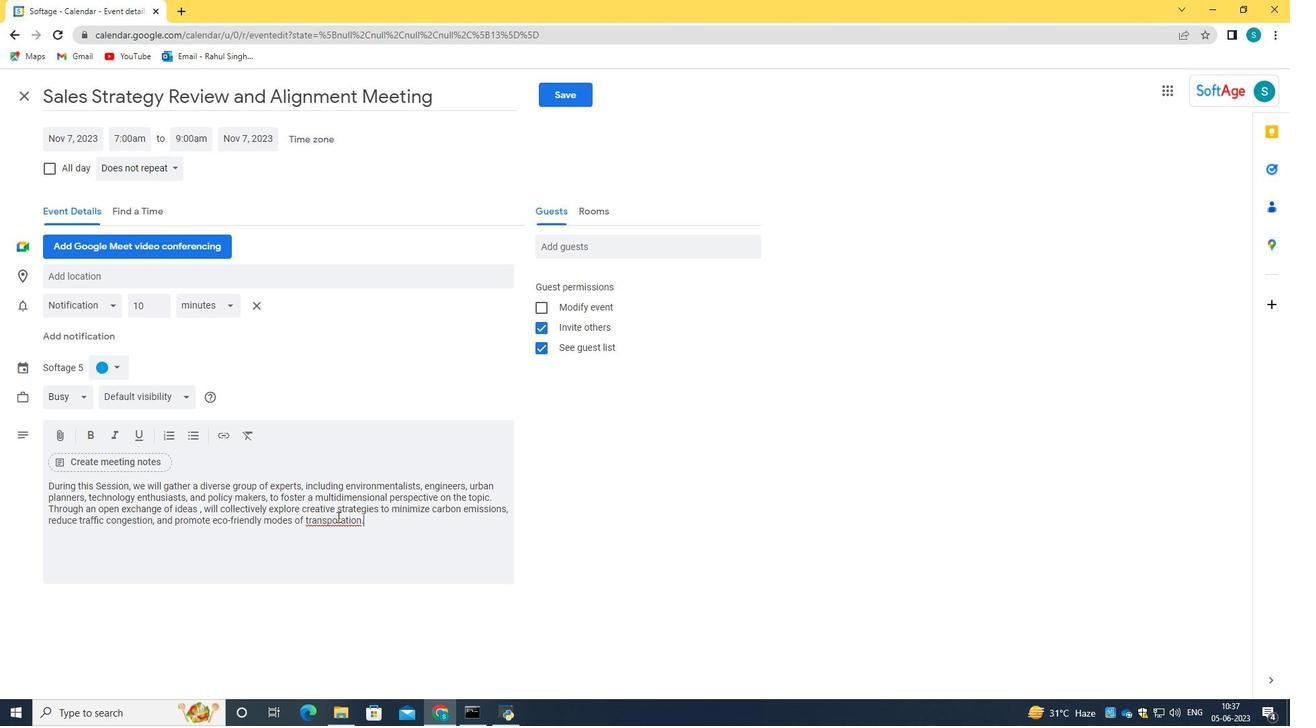 
Action: Mouse moved to (379, 313)
Screenshot: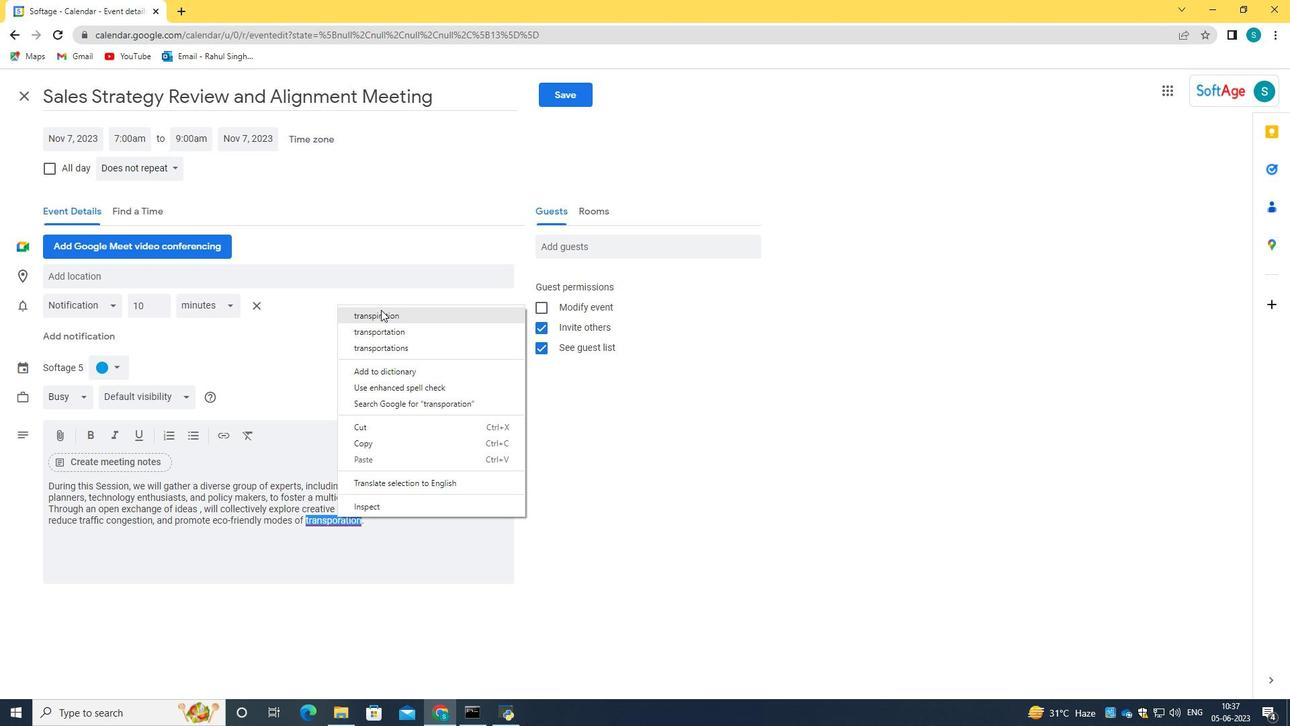 
Action: Mouse pressed left at (379, 313)
Screenshot: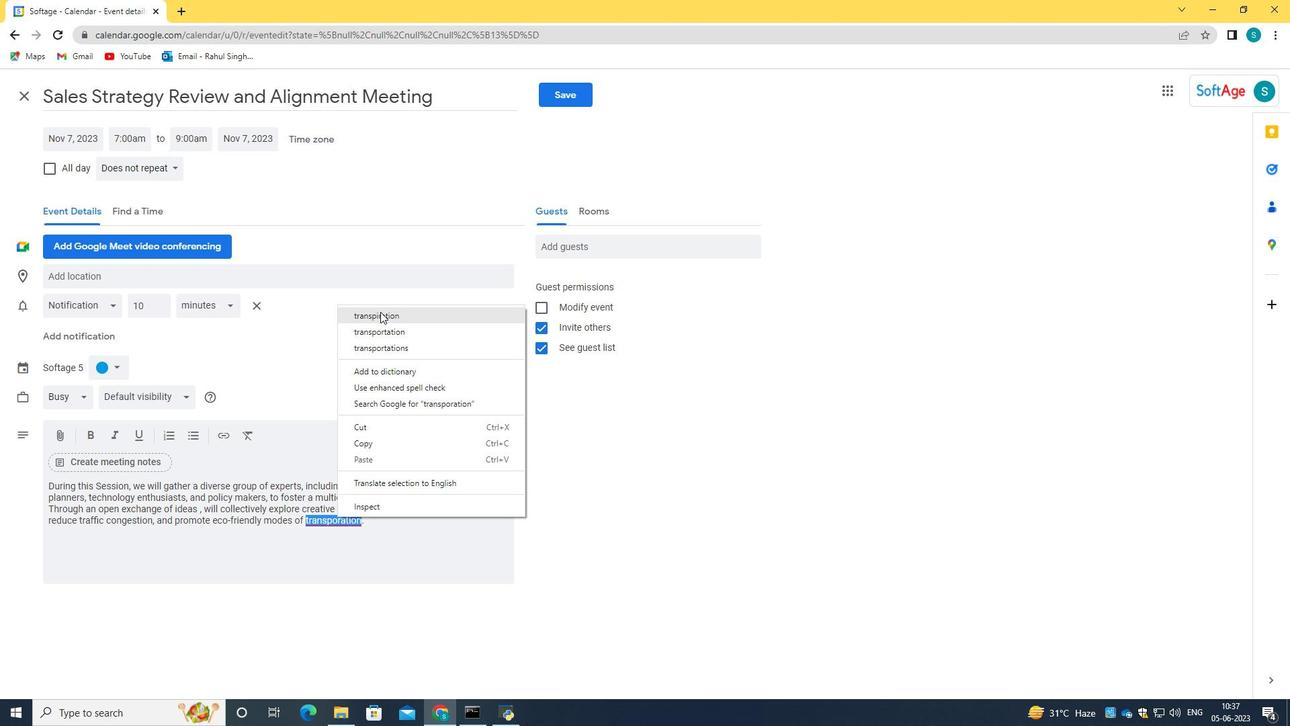 
Action: Mouse moved to (102, 371)
Screenshot: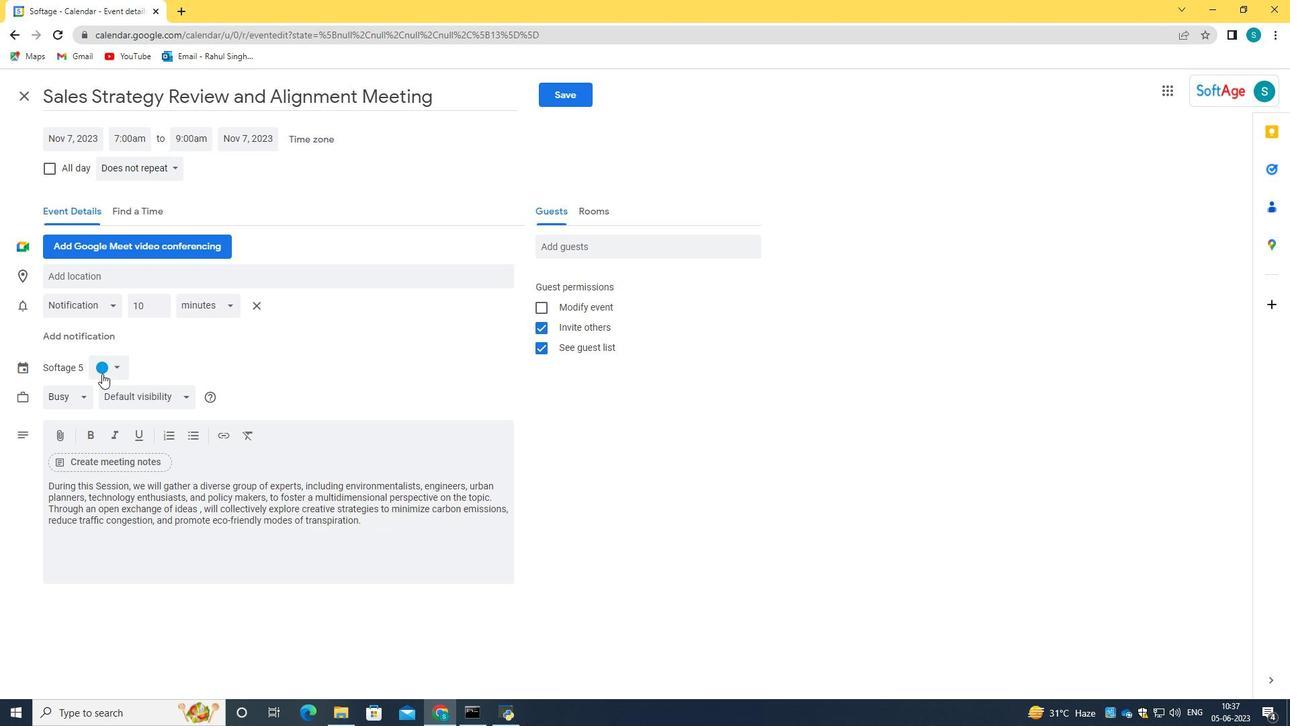 
Action: Mouse pressed left at (102, 371)
Screenshot: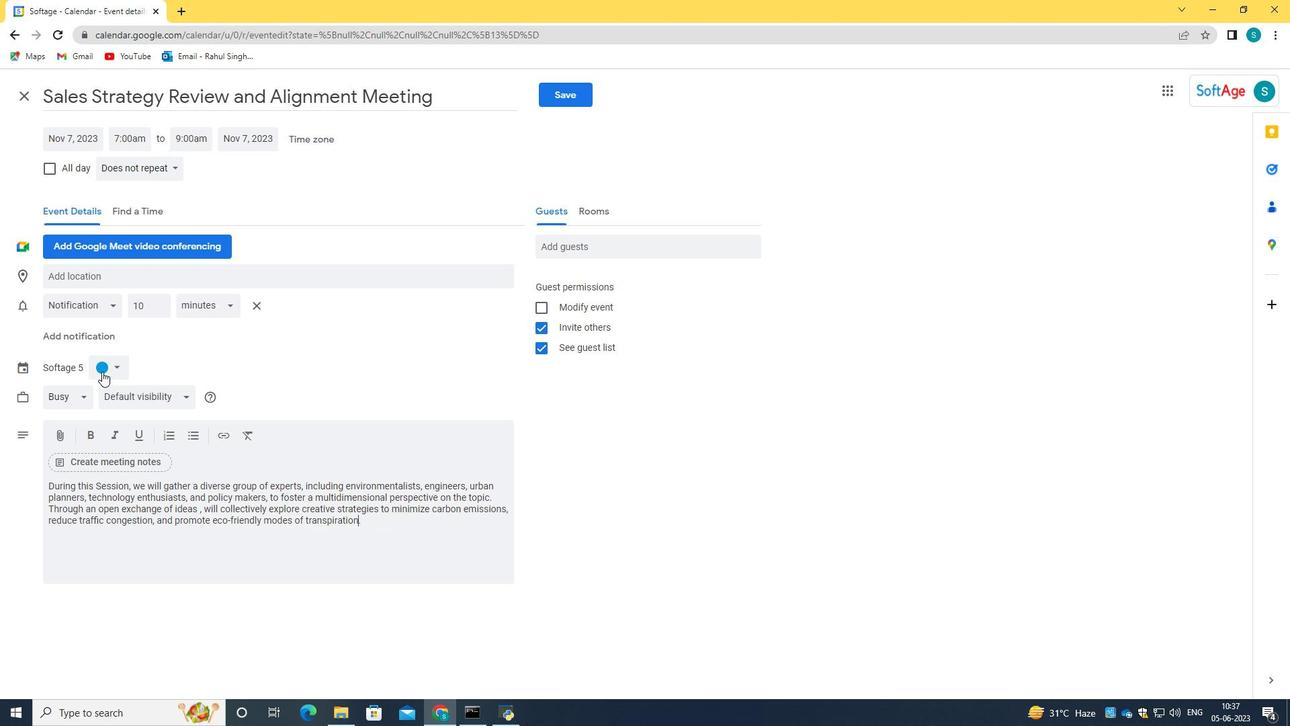 
Action: Mouse moved to (99, 401)
Screenshot: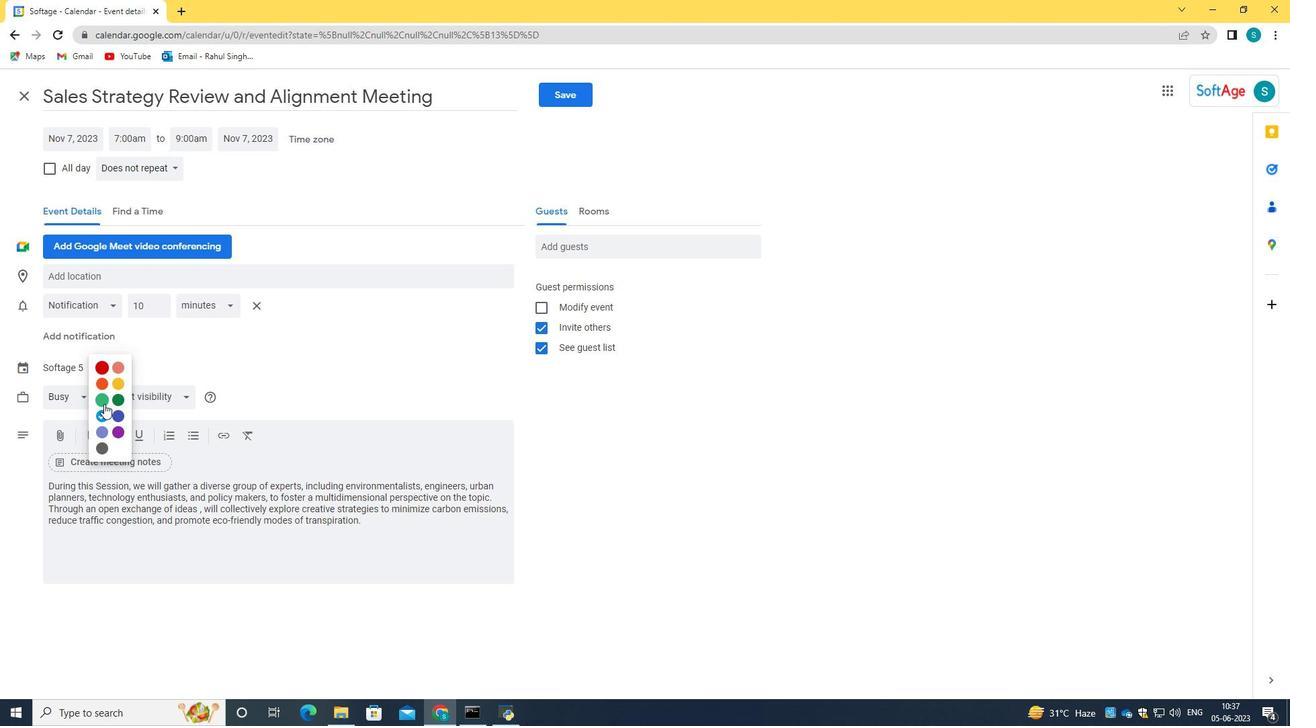 
Action: Mouse pressed left at (99, 401)
Screenshot: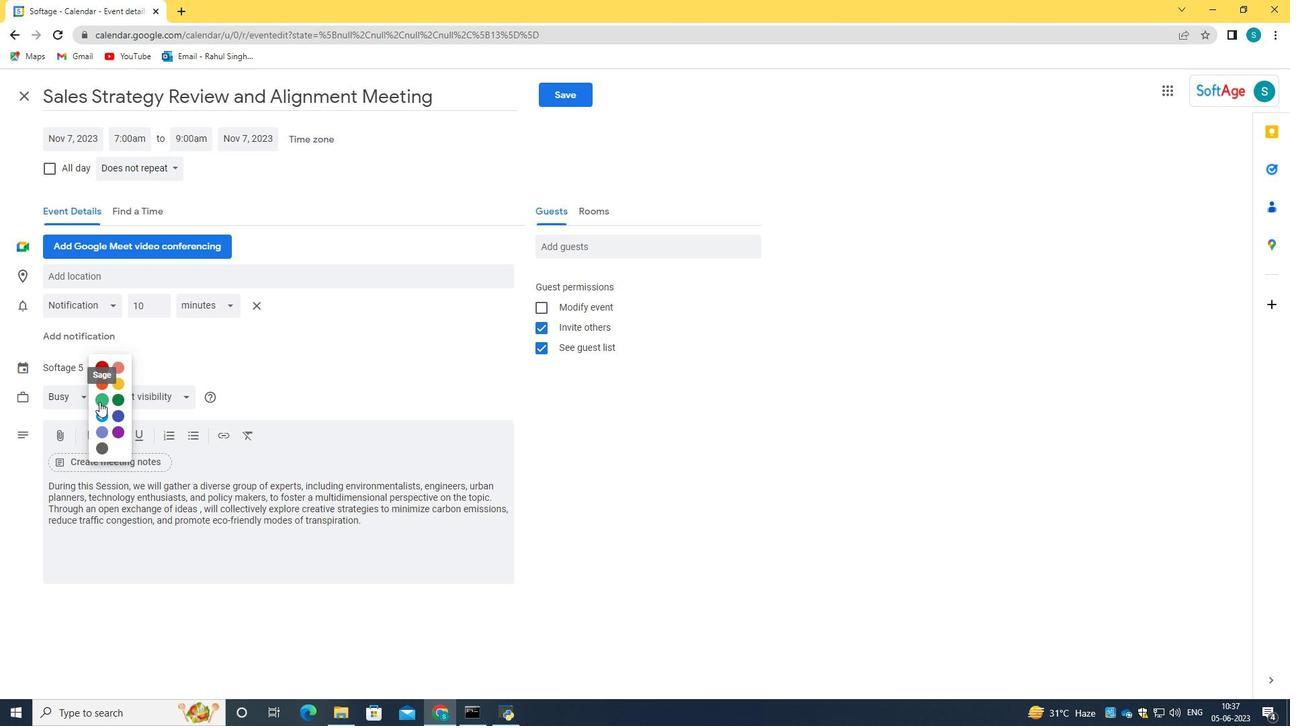 
Action: Mouse moved to (123, 276)
Screenshot: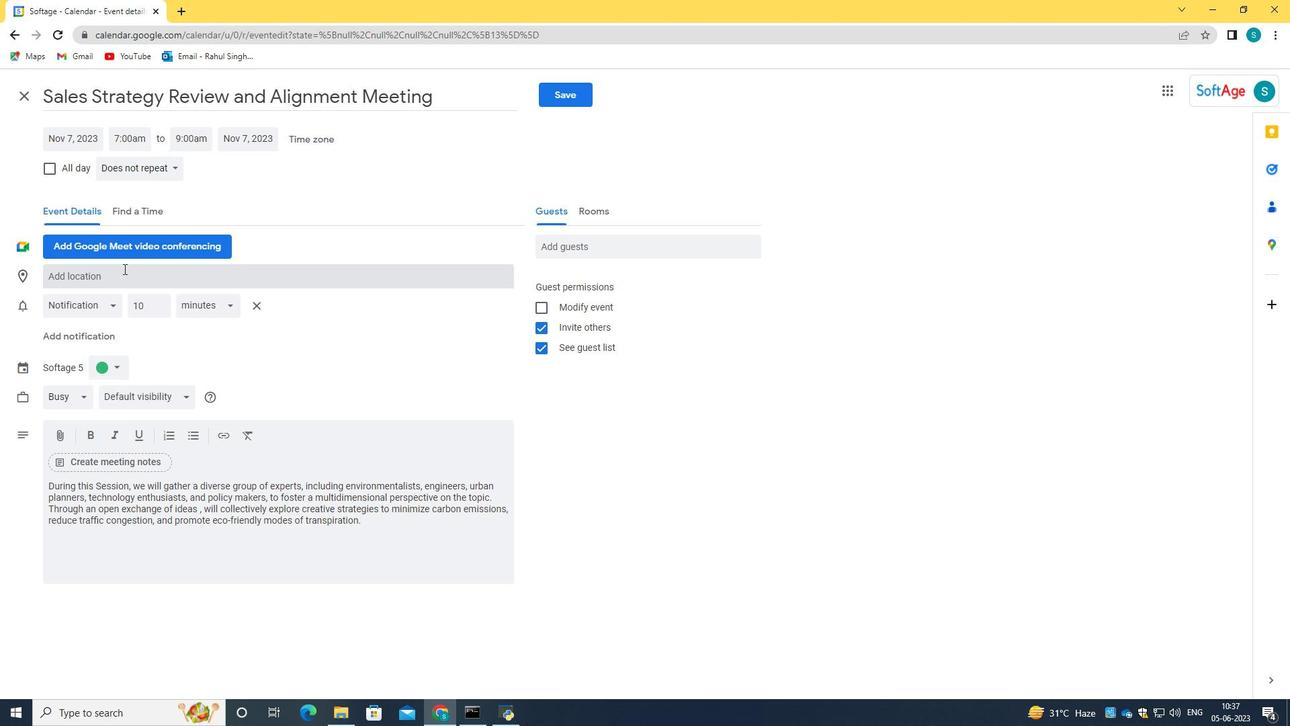 
Action: Mouse pressed left at (123, 276)
Screenshot: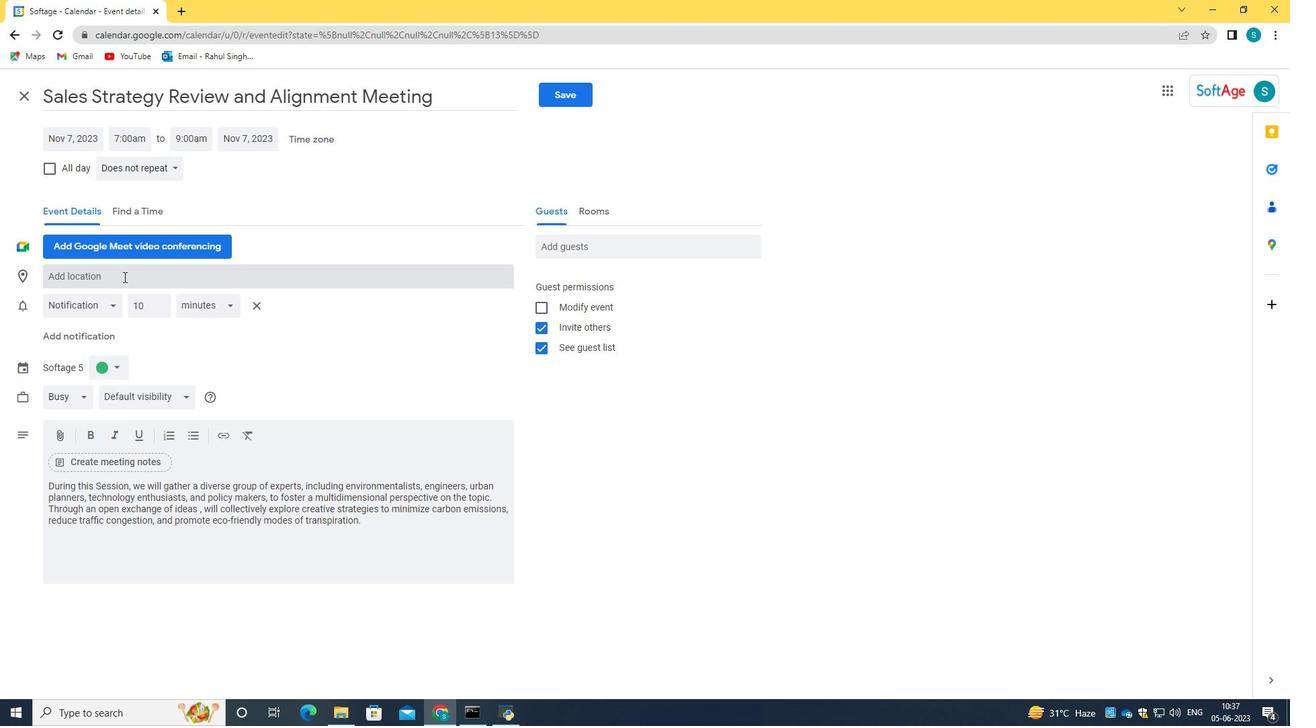
Action: Key pressed 123<Key.space><Key.caps_lock>L<Key.caps_lock>eidseplein,<Key.space><Key.caps_lock>A<Key.caps_lock>msterdam,
Screenshot: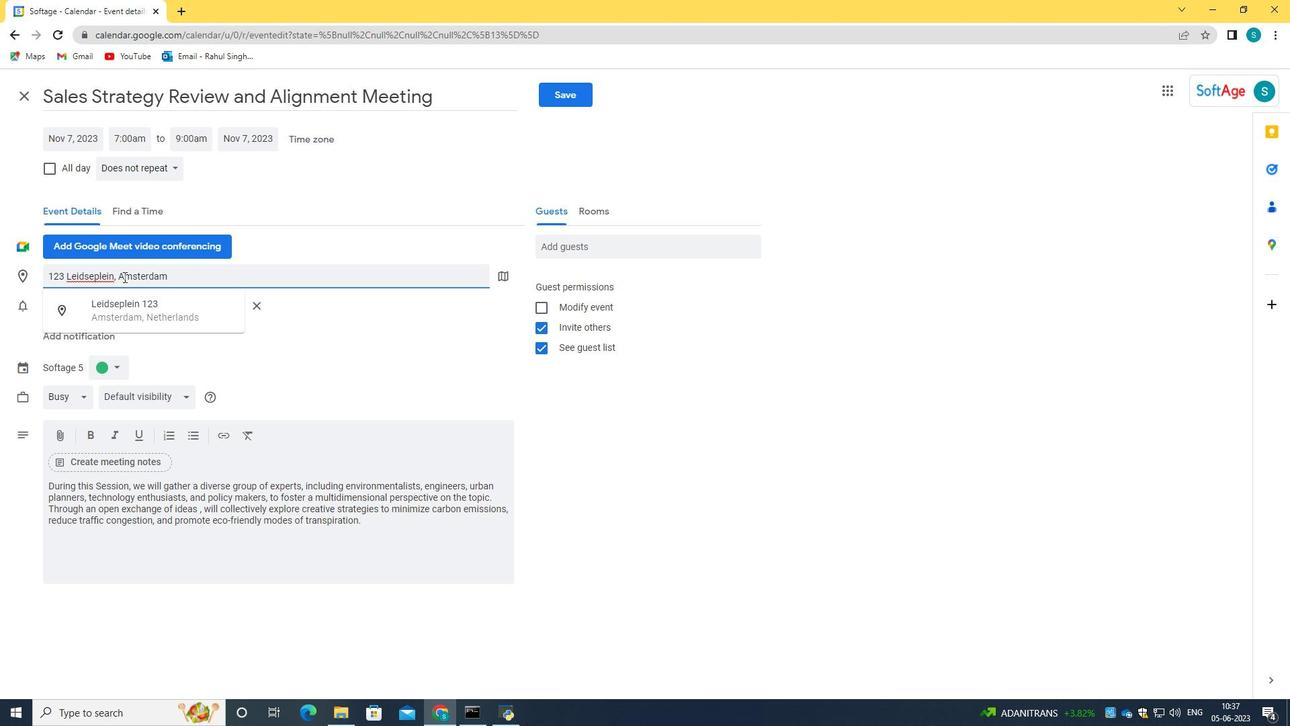 
Action: Mouse moved to (168, 321)
Screenshot: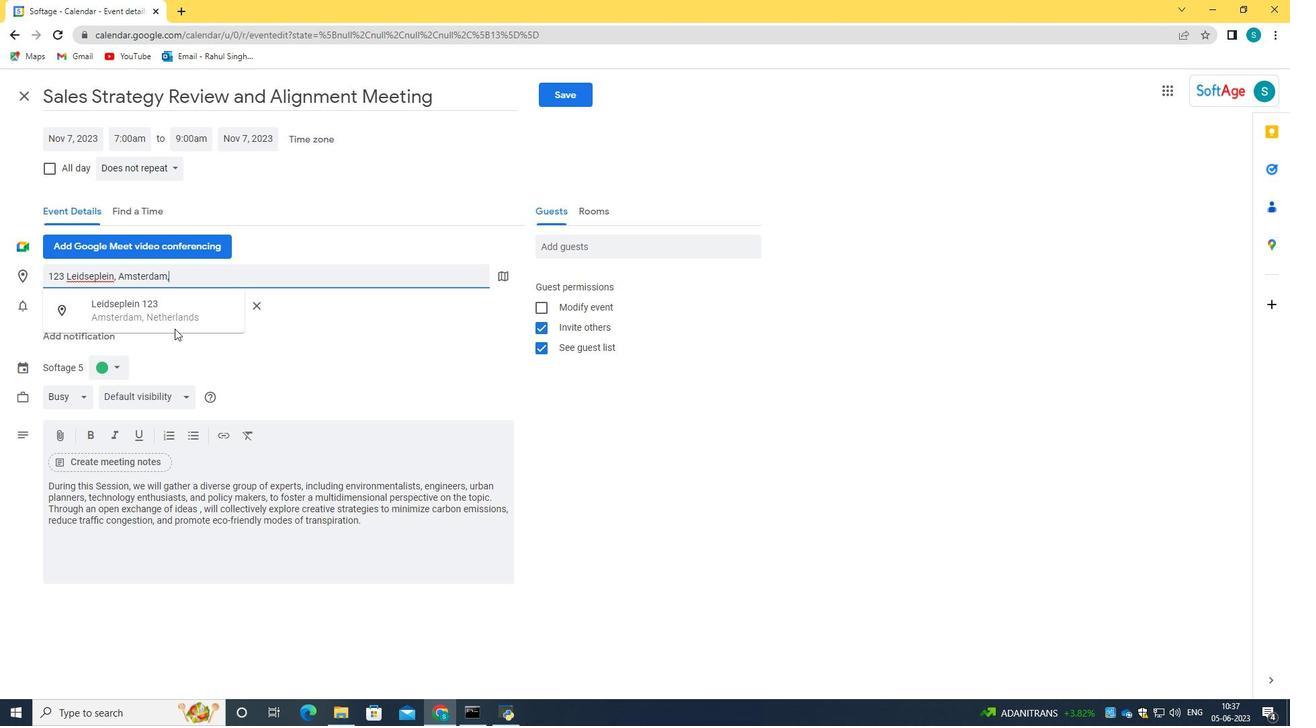 
Action: Mouse pressed left at (168, 321)
Screenshot: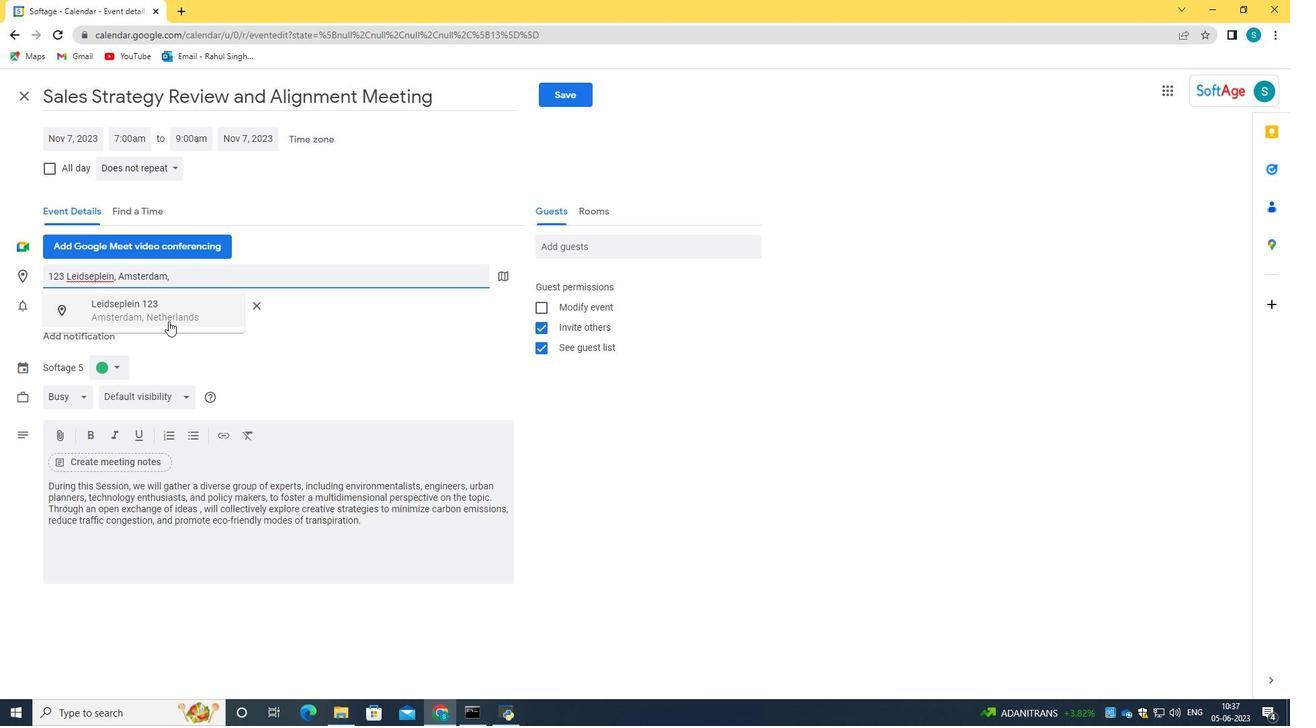 
Action: Mouse moved to (562, 246)
Screenshot: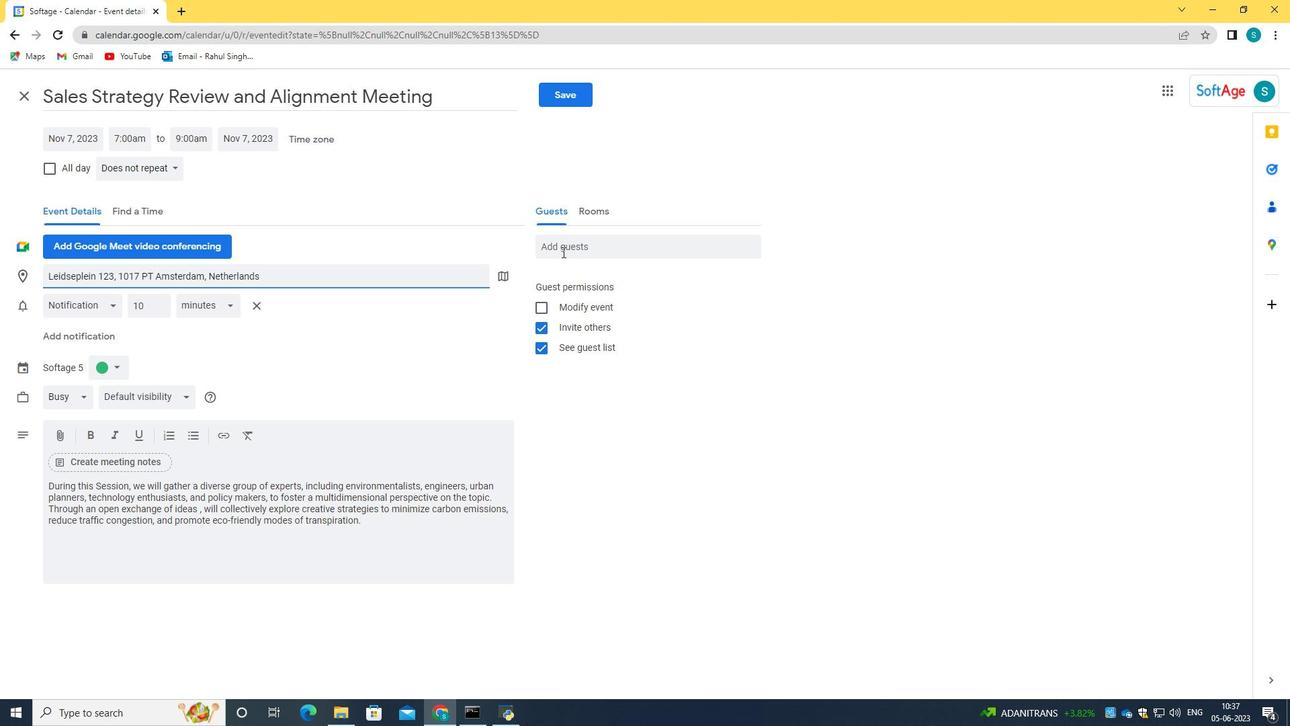 
Action: Mouse pressed left at (562, 246)
Screenshot: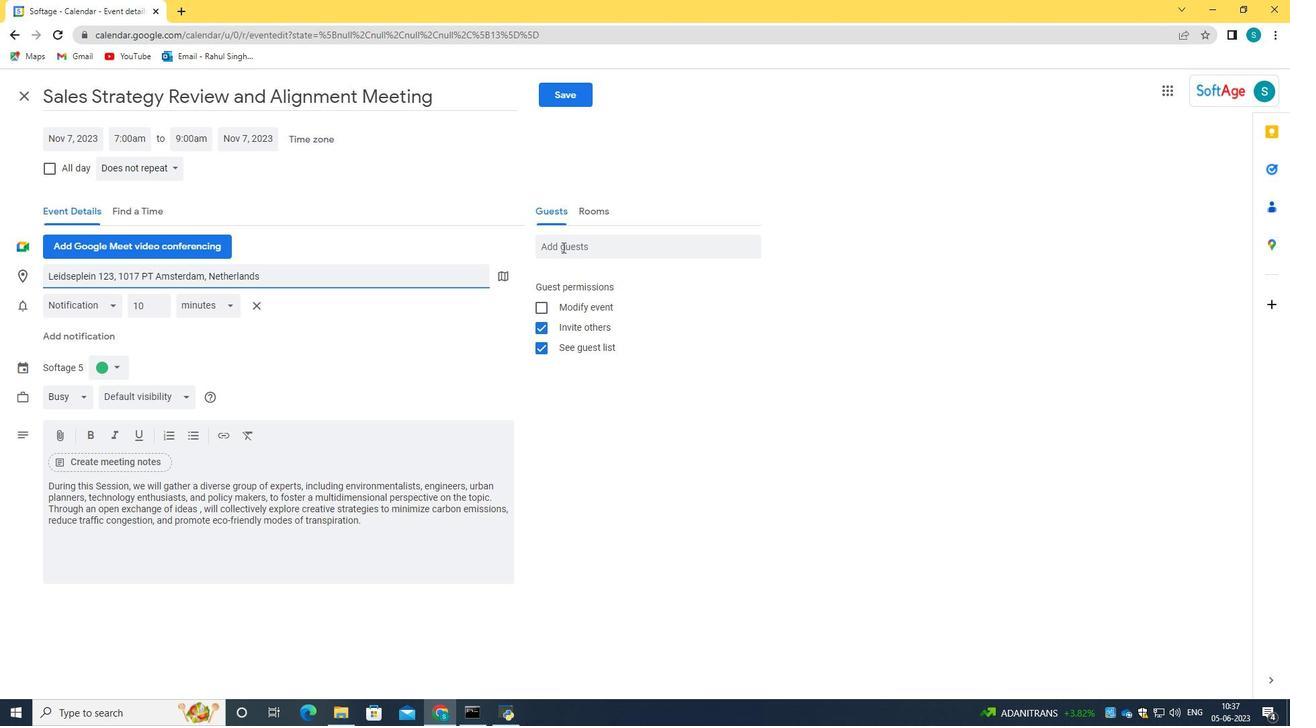 
Action: Key pressed softage.3<Key.shift>@softage.net<Key.tab>softag.<Key.backspace>e.4<Key.shift>@softage.net
Screenshot: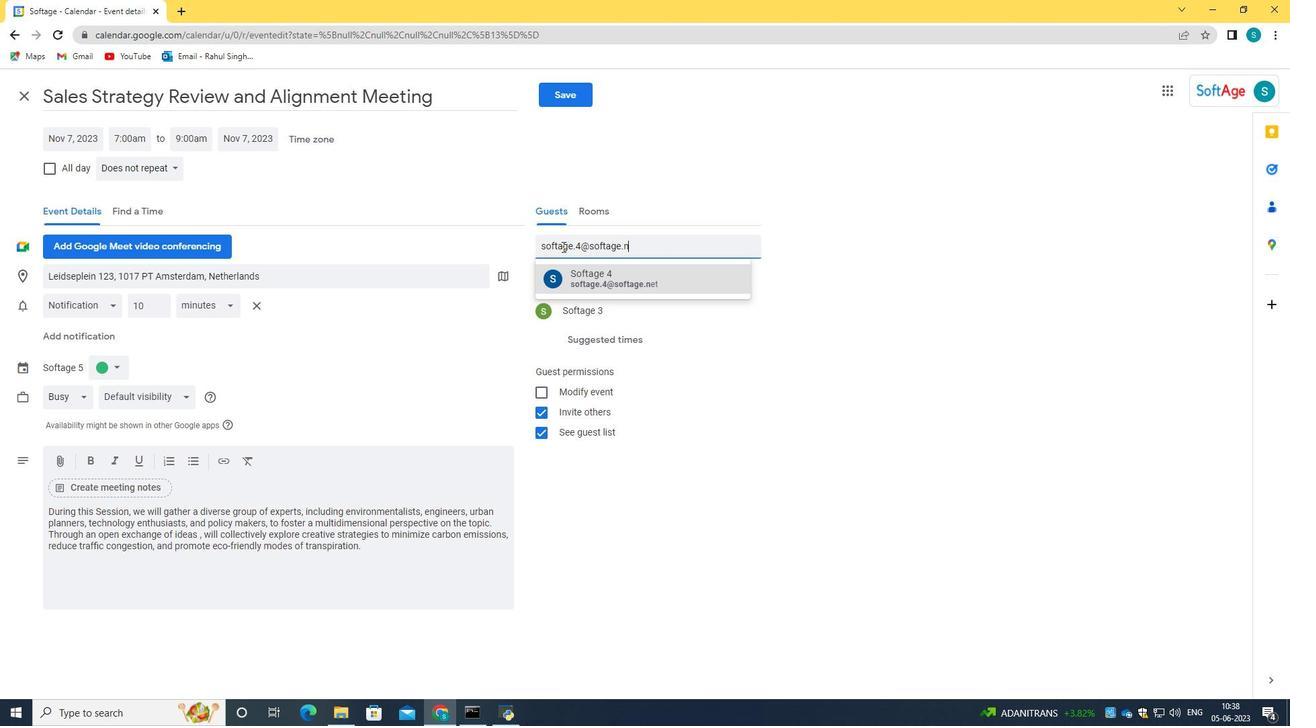 
Action: Mouse moved to (678, 287)
Screenshot: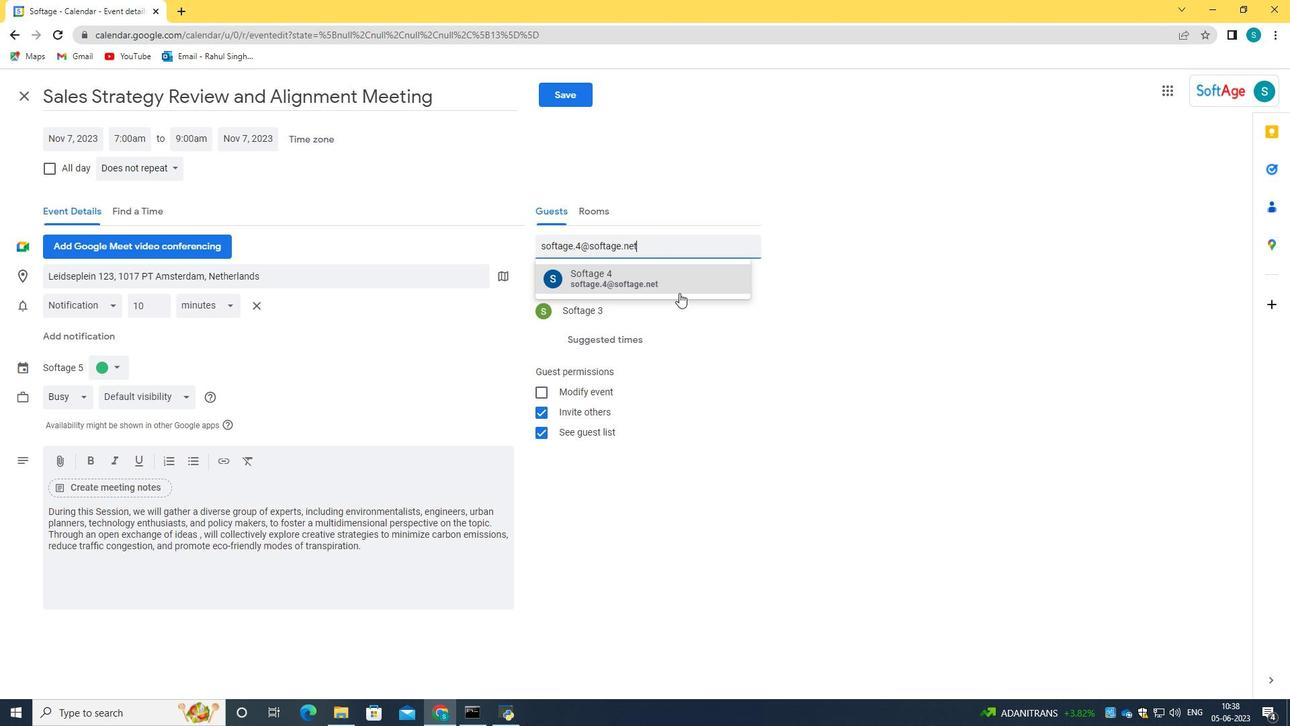 
Action: Mouse pressed left at (678, 287)
Screenshot: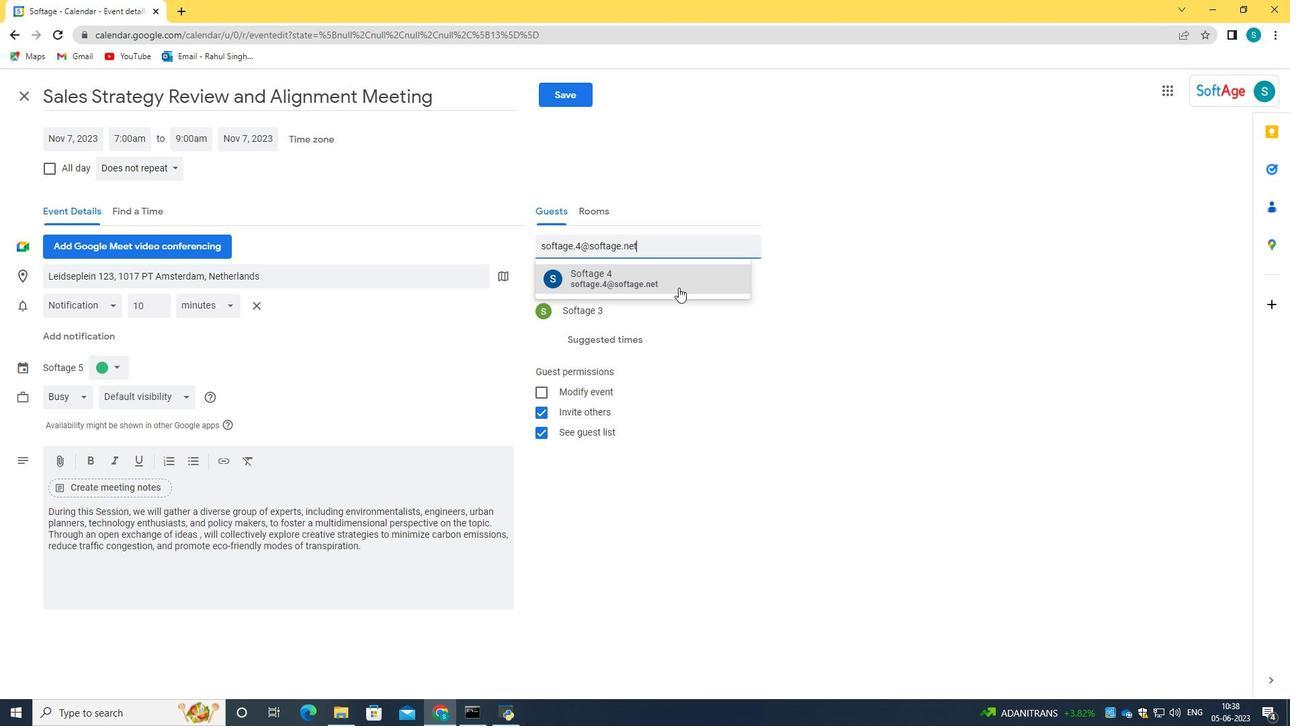 
Action: Mouse moved to (161, 172)
Screenshot: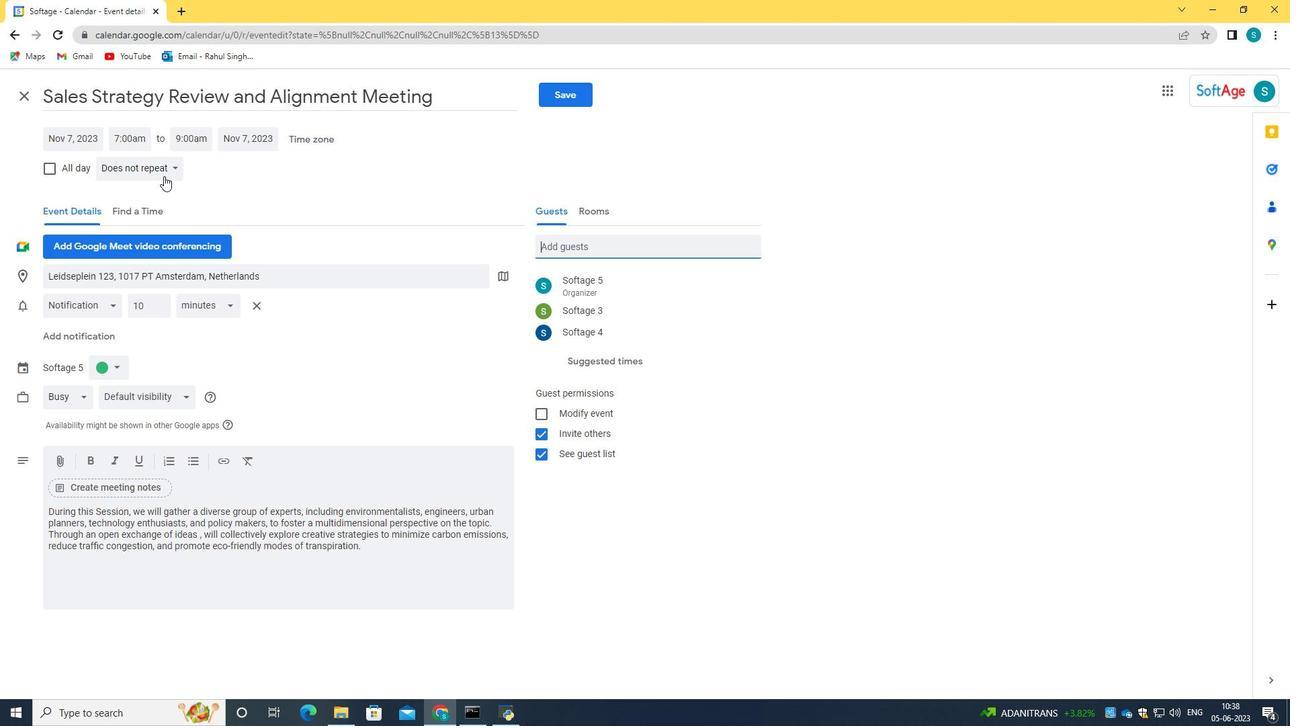 
Action: Mouse pressed left at (161, 172)
Screenshot: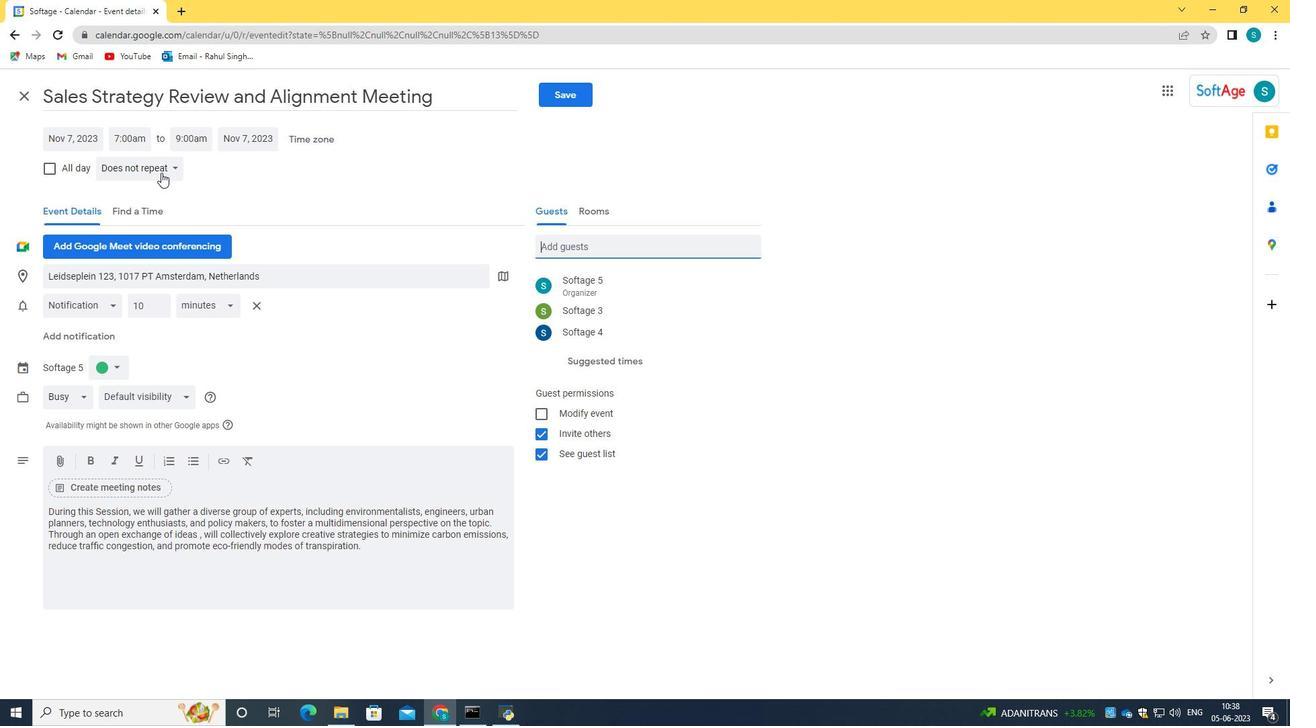 
Action: Mouse moved to (170, 176)
Screenshot: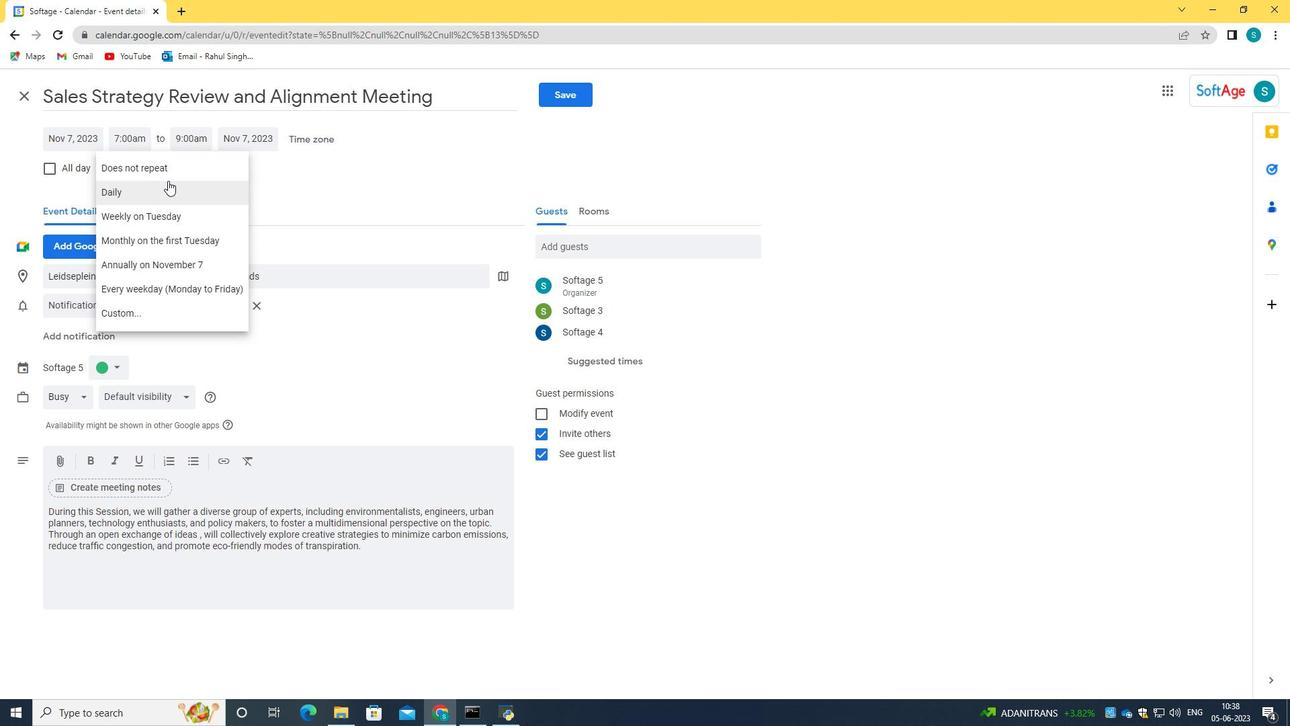 
Action: Mouse pressed left at (170, 176)
Screenshot: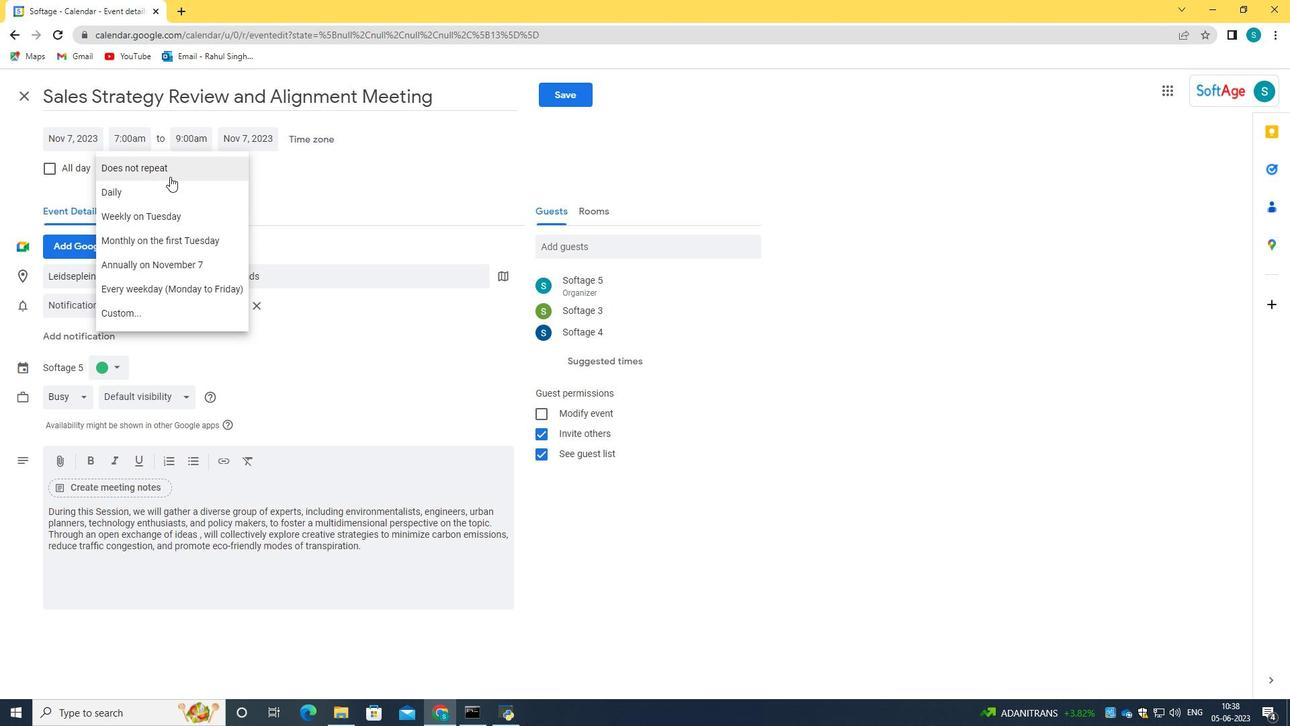 
Action: Mouse moved to (553, 102)
Screenshot: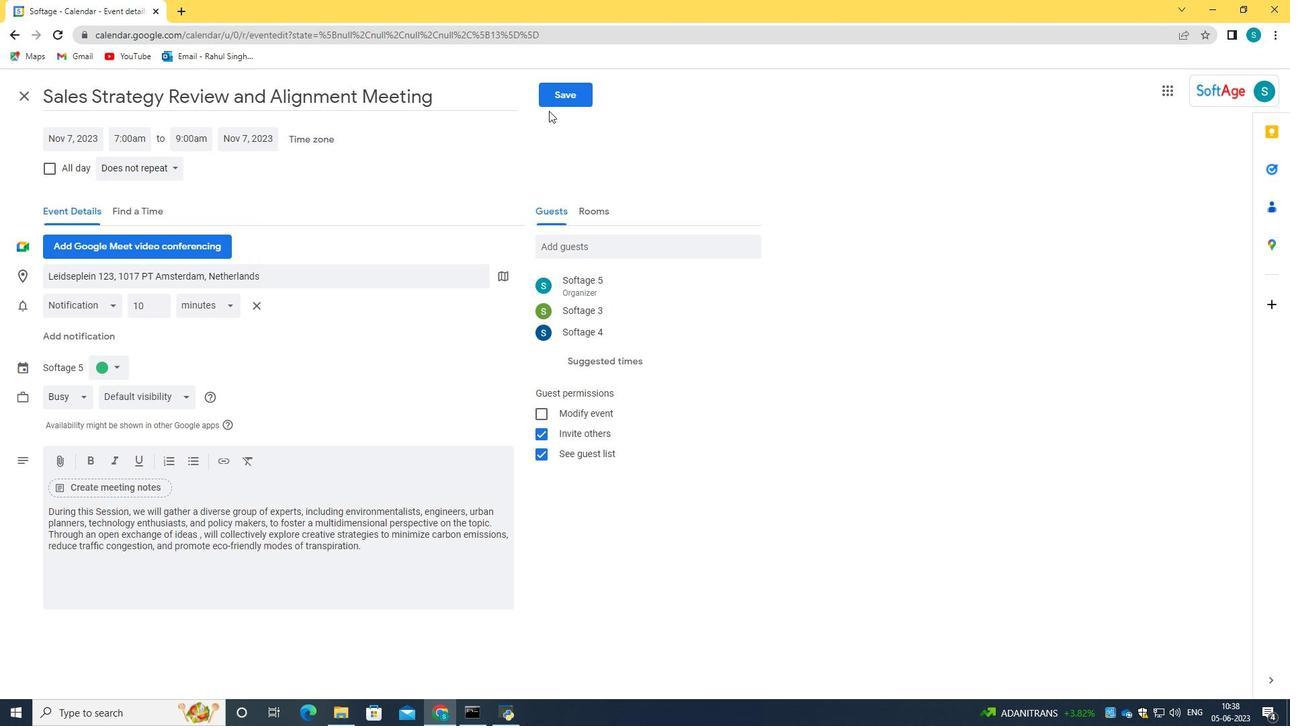 
Action: Mouse pressed left at (553, 102)
Screenshot: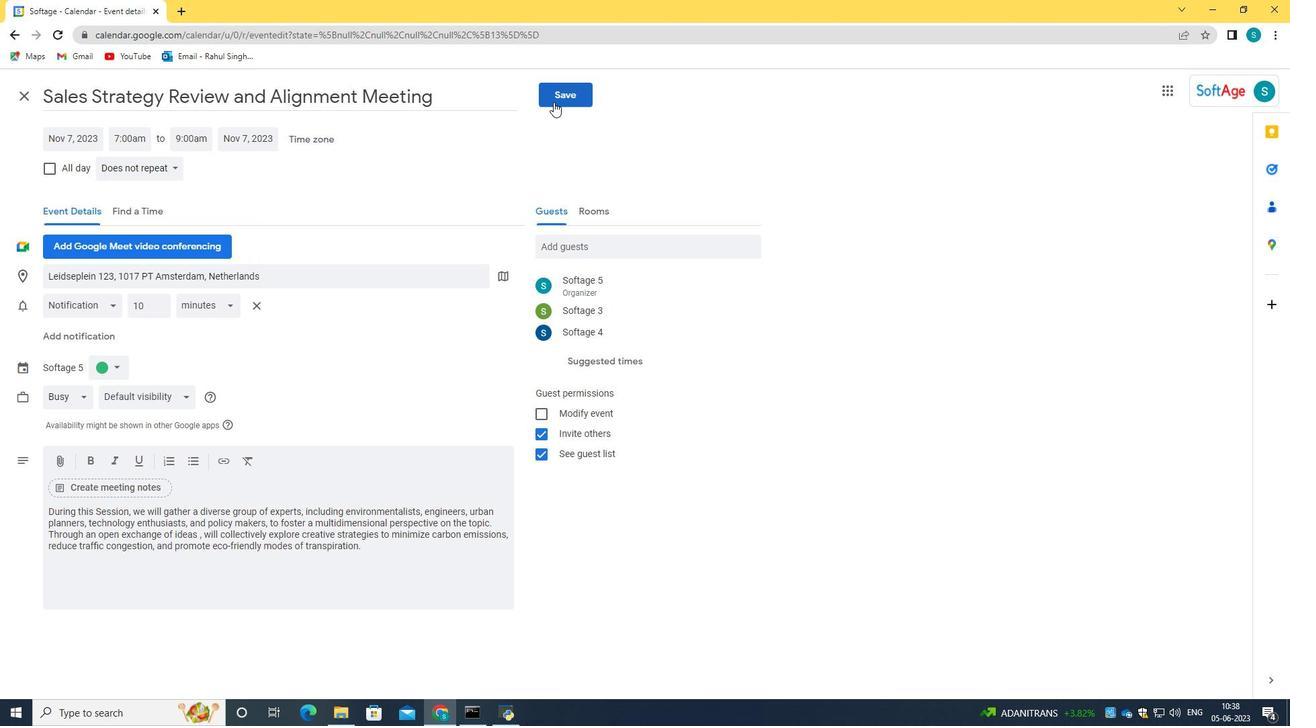 
Action: Mouse moved to (767, 412)
Screenshot: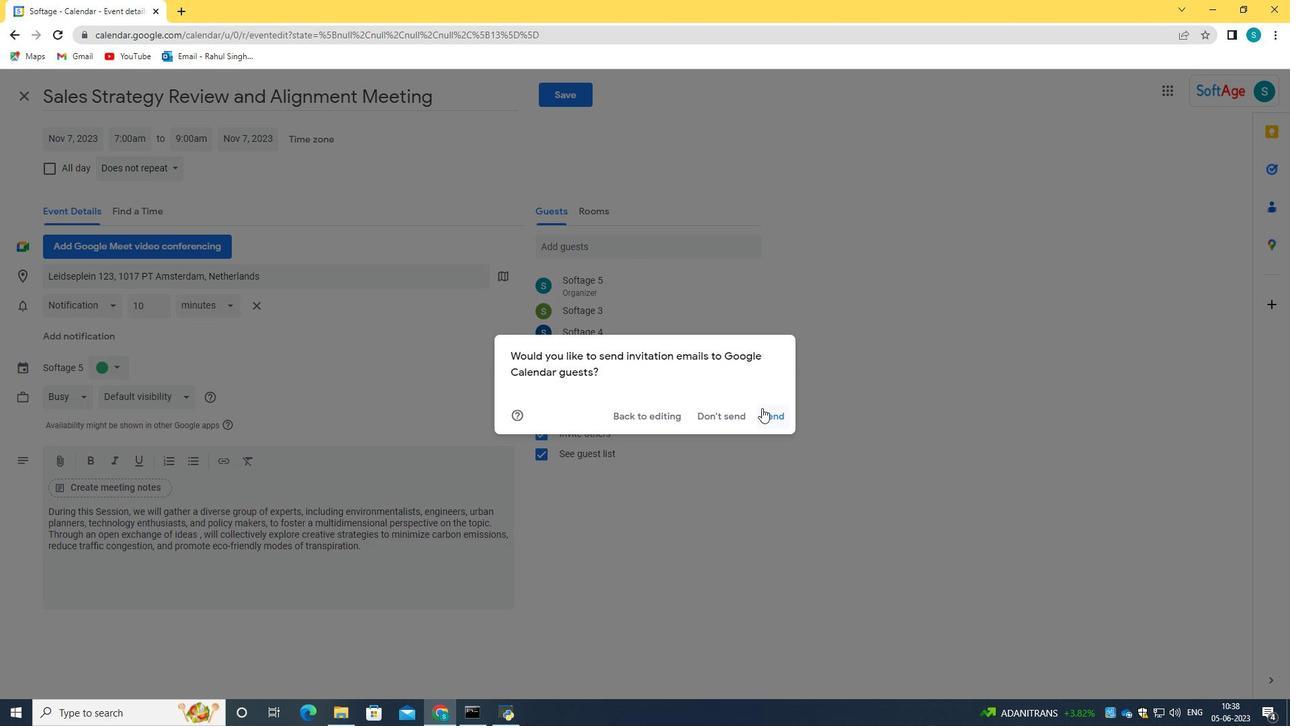
Action: Mouse pressed left at (767, 412)
Screenshot: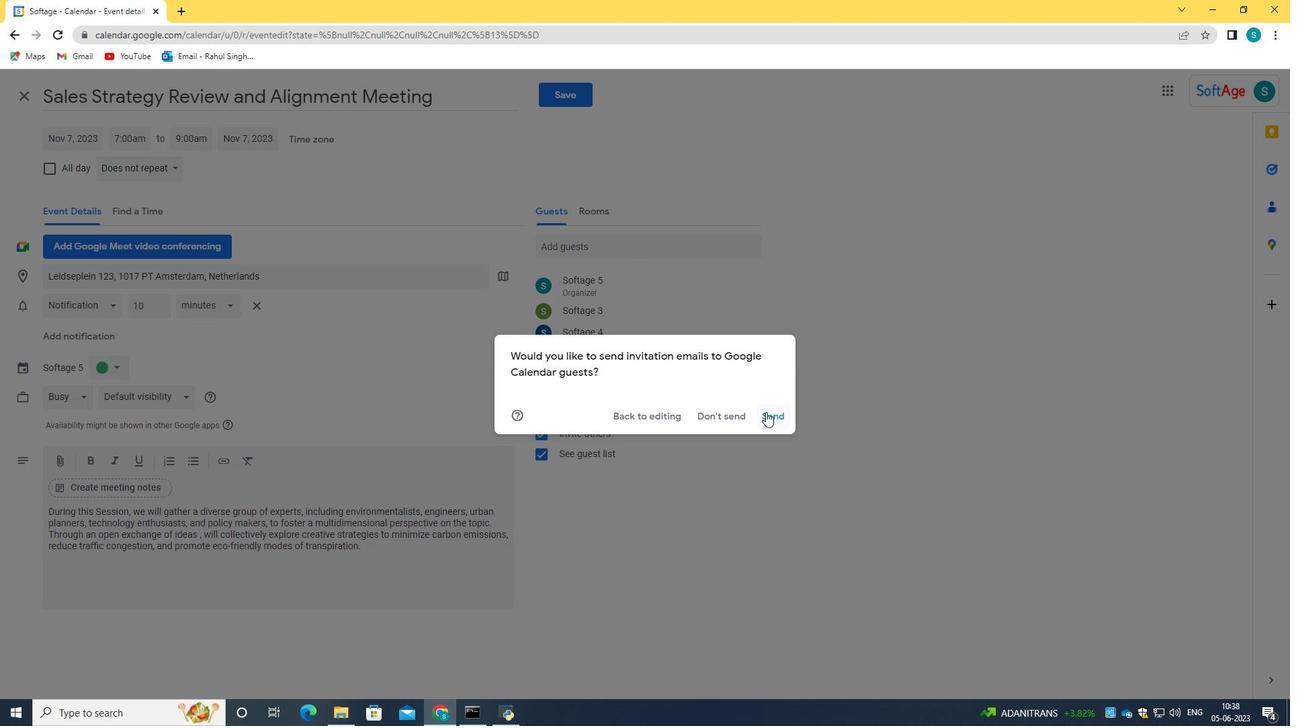 
